 Task: Search one way flight ticket for 4 adults, 2 children, 2 infants in seat and 1 infant on lap in economy from Norfolk: Norfolk International Airport to Greensboro: Piedmont Triad International Airport on 5-1-2023. Choice of flights is Sun country airlines. Number of bags: 1 carry on bag. Price is upto 109000. Outbound departure time preference is 10:30.
Action: Mouse moved to (175, 352)
Screenshot: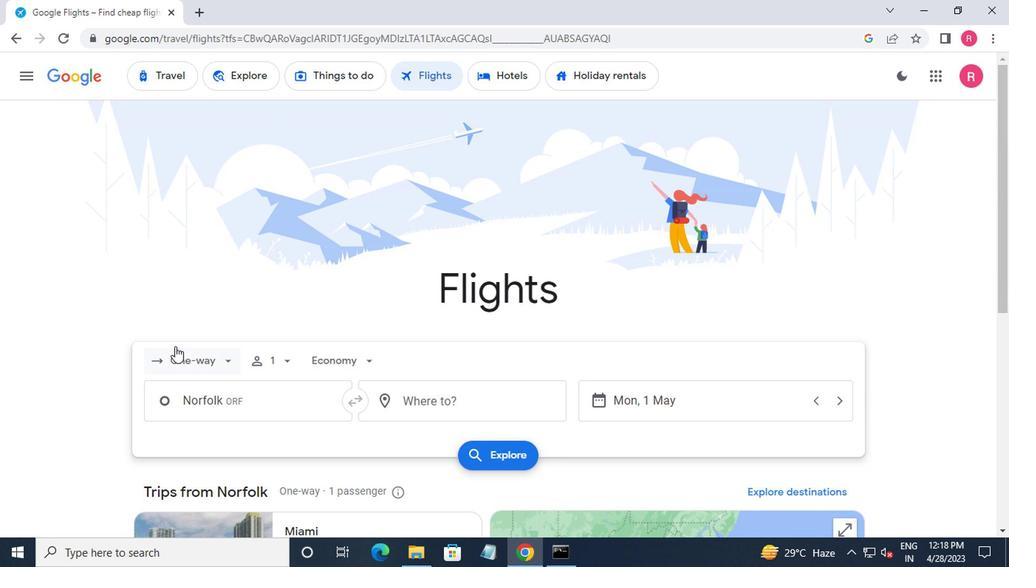 
Action: Mouse pressed left at (175, 352)
Screenshot: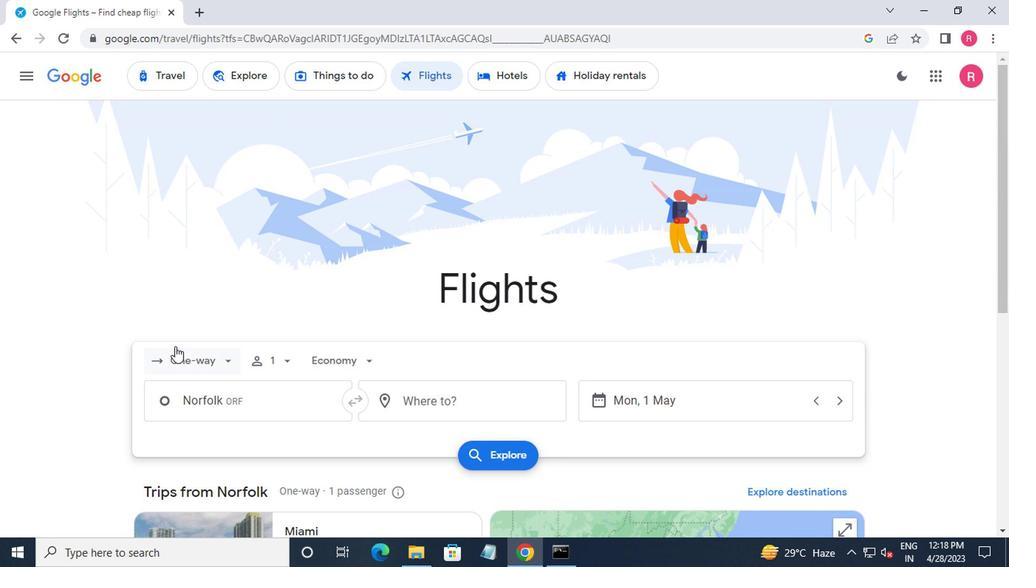 
Action: Mouse moved to (197, 434)
Screenshot: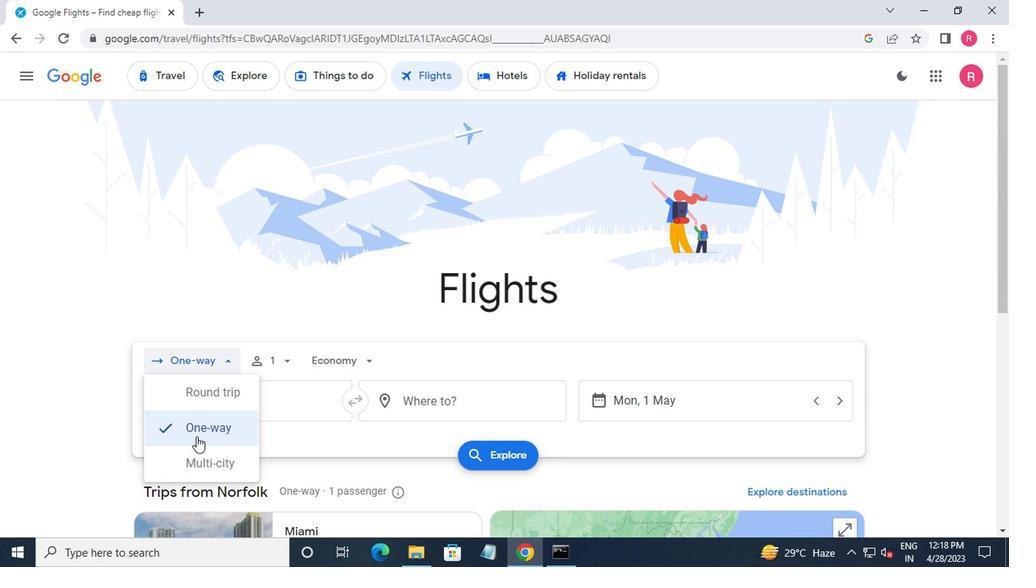
Action: Mouse pressed left at (197, 434)
Screenshot: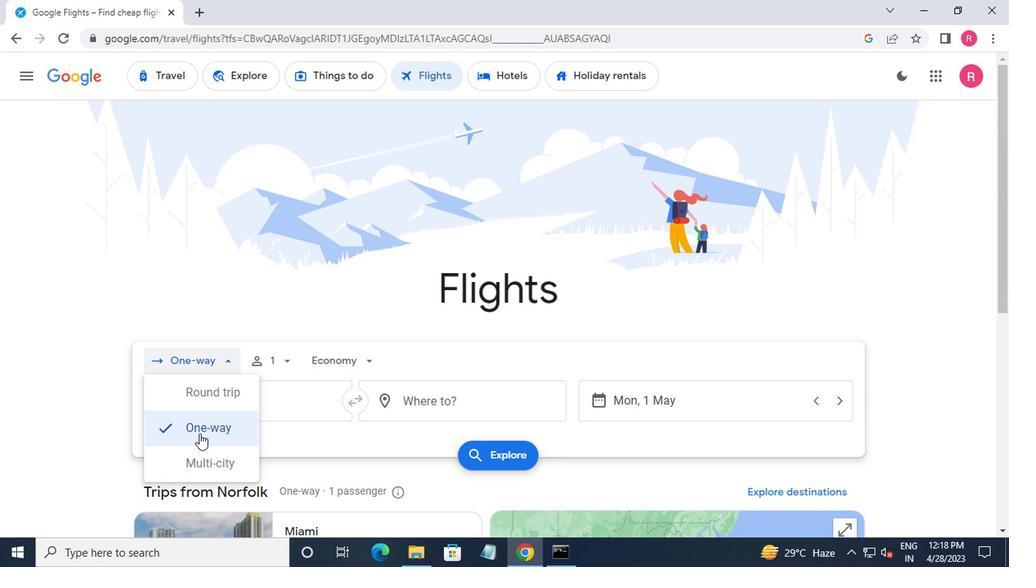 
Action: Mouse moved to (281, 352)
Screenshot: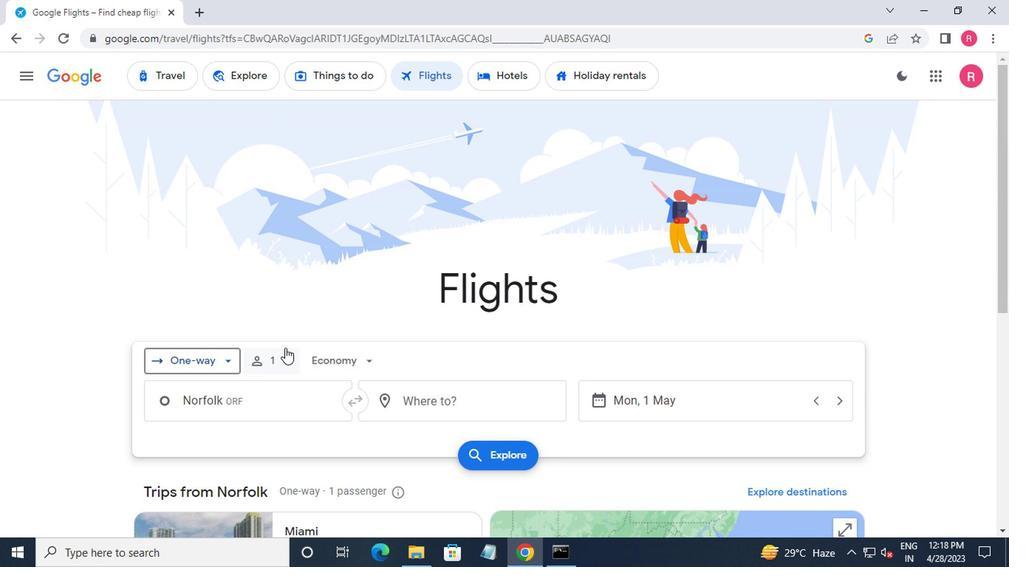 
Action: Mouse pressed left at (281, 352)
Screenshot: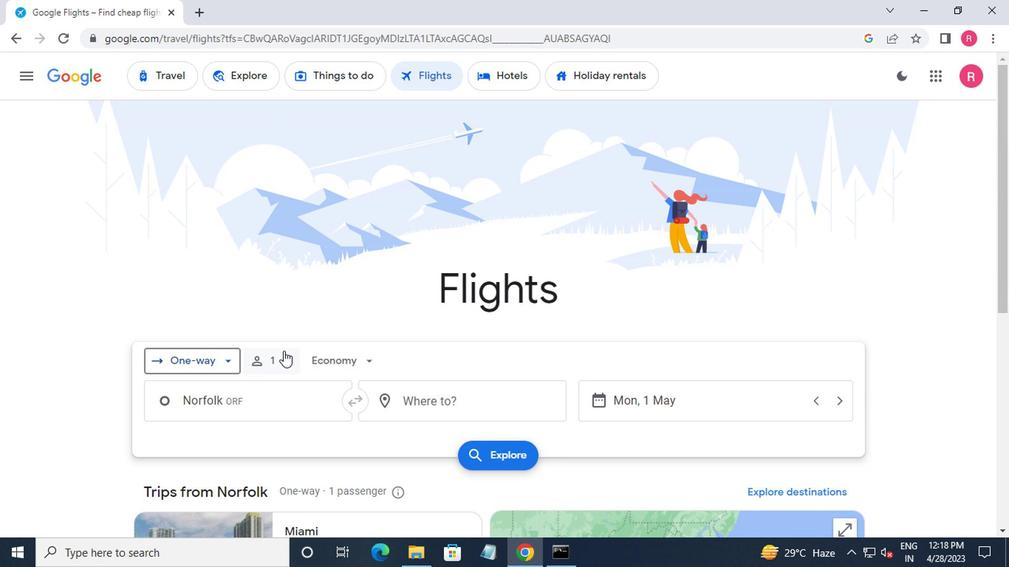 
Action: Mouse moved to (413, 395)
Screenshot: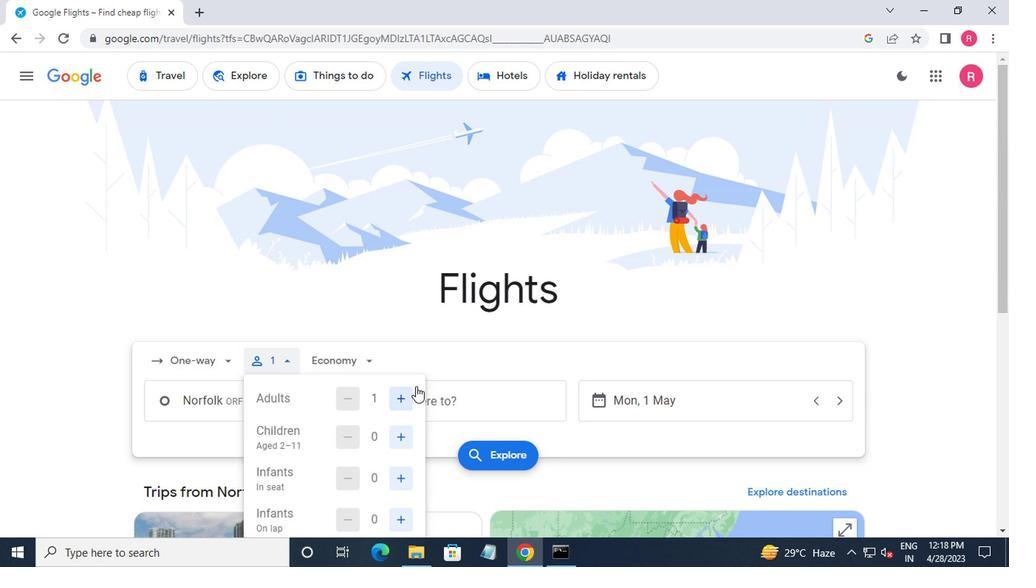 
Action: Mouse pressed left at (413, 395)
Screenshot: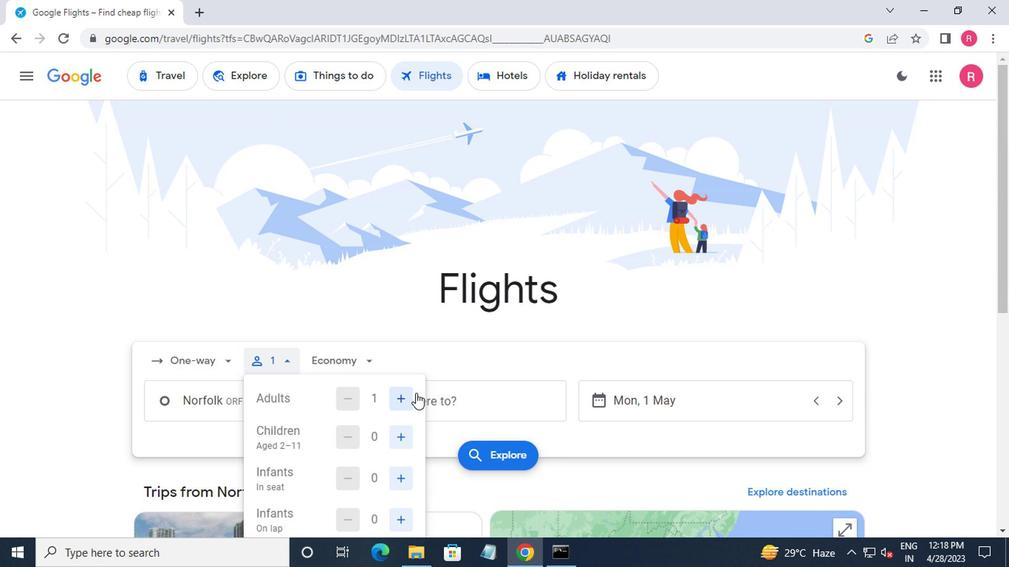 
Action: Mouse moved to (397, 398)
Screenshot: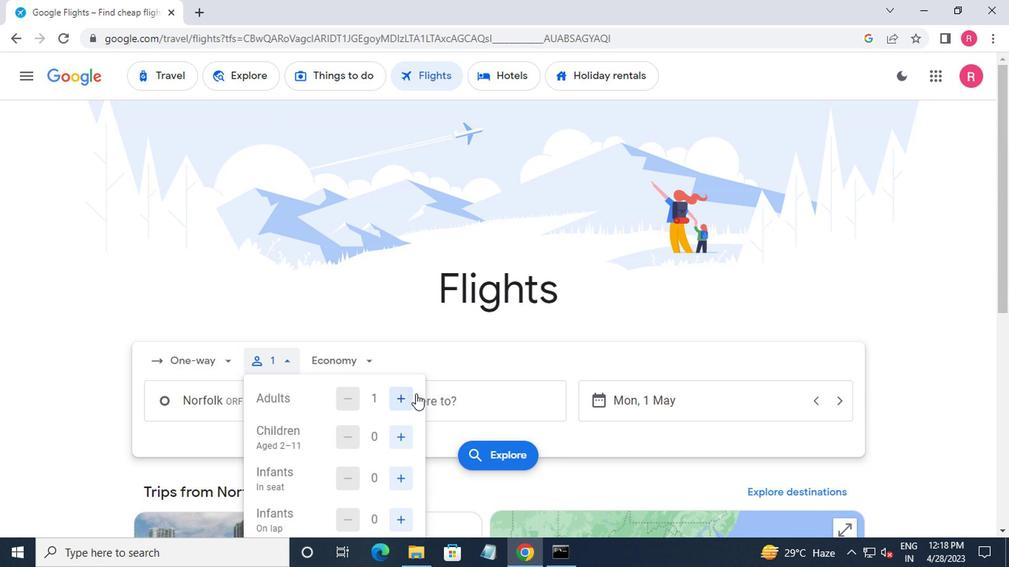 
Action: Mouse pressed left at (397, 398)
Screenshot: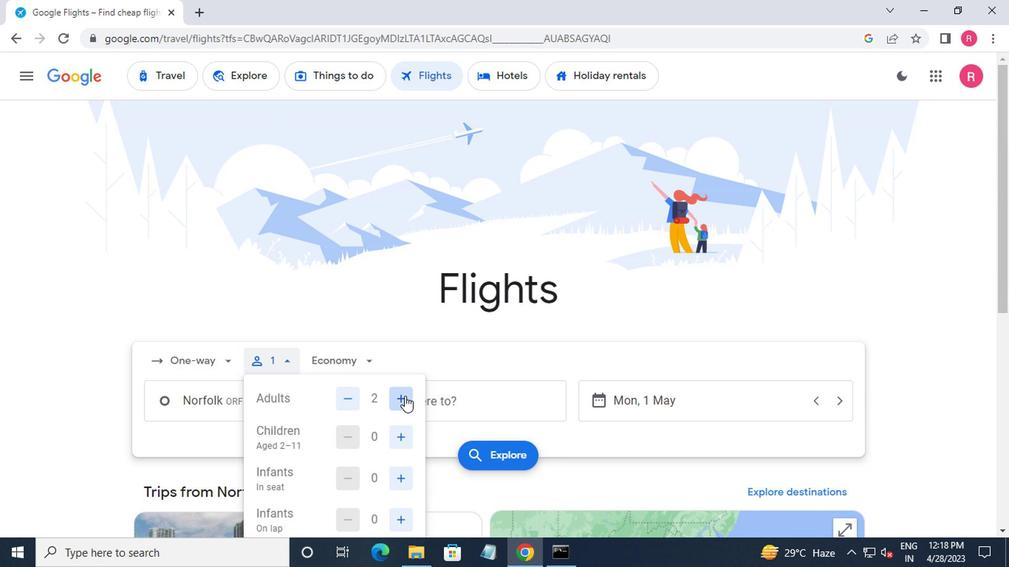 
Action: Mouse pressed left at (397, 398)
Screenshot: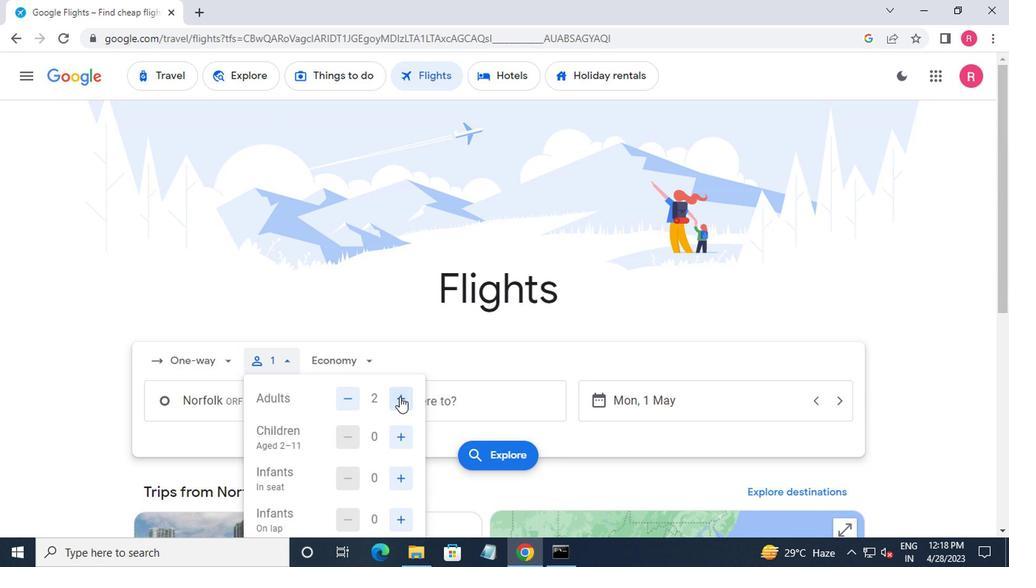 
Action: Mouse pressed left at (397, 398)
Screenshot: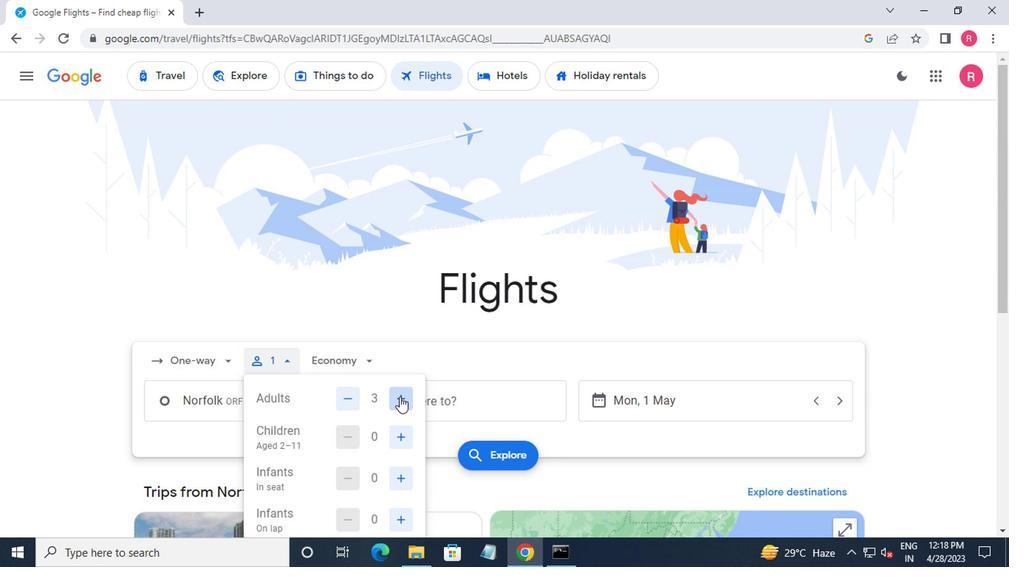 
Action: Mouse moved to (393, 441)
Screenshot: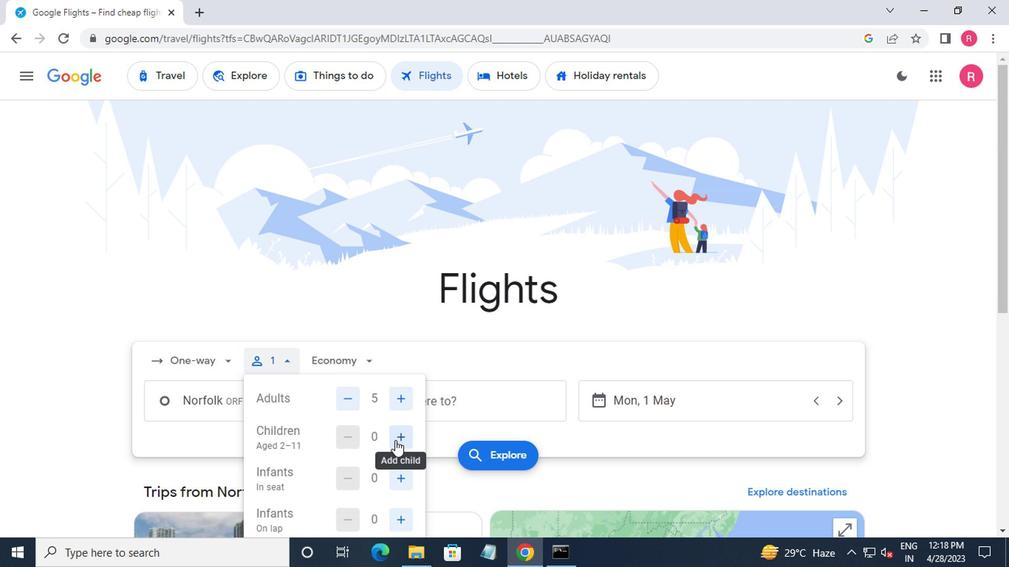 
Action: Mouse pressed left at (393, 441)
Screenshot: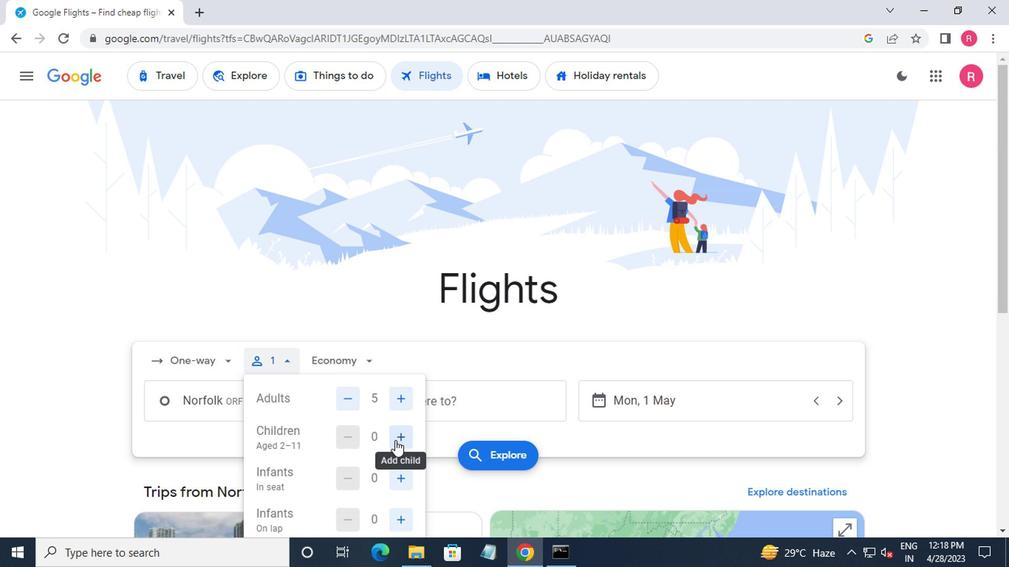
Action: Mouse moved to (398, 485)
Screenshot: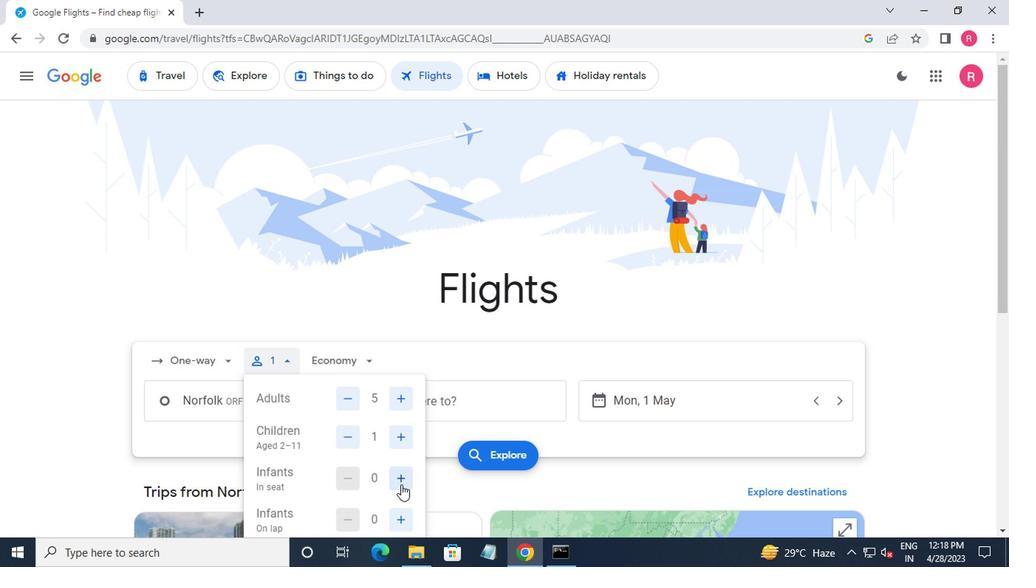 
Action: Mouse pressed left at (398, 485)
Screenshot: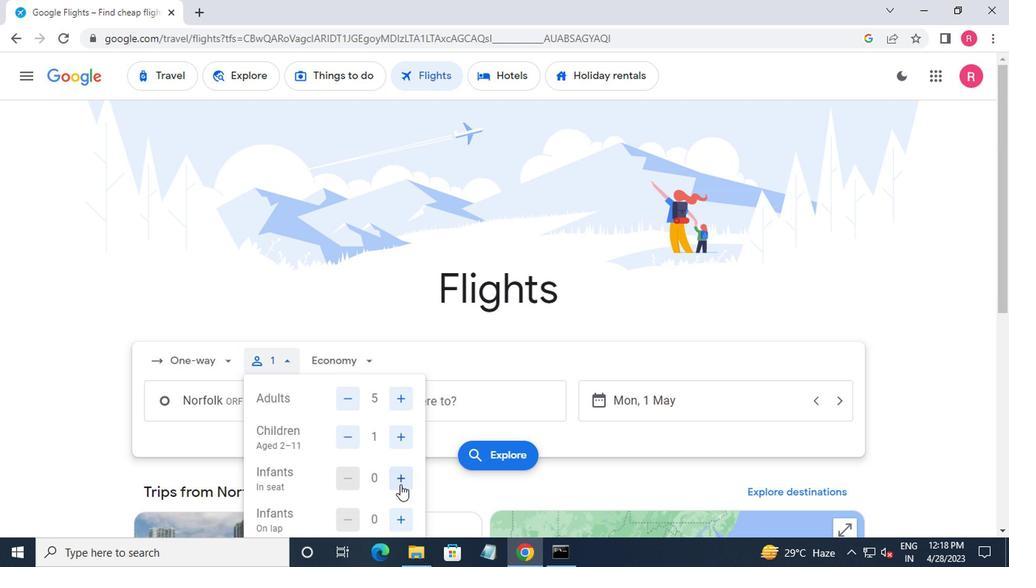 
Action: Mouse pressed left at (398, 485)
Screenshot: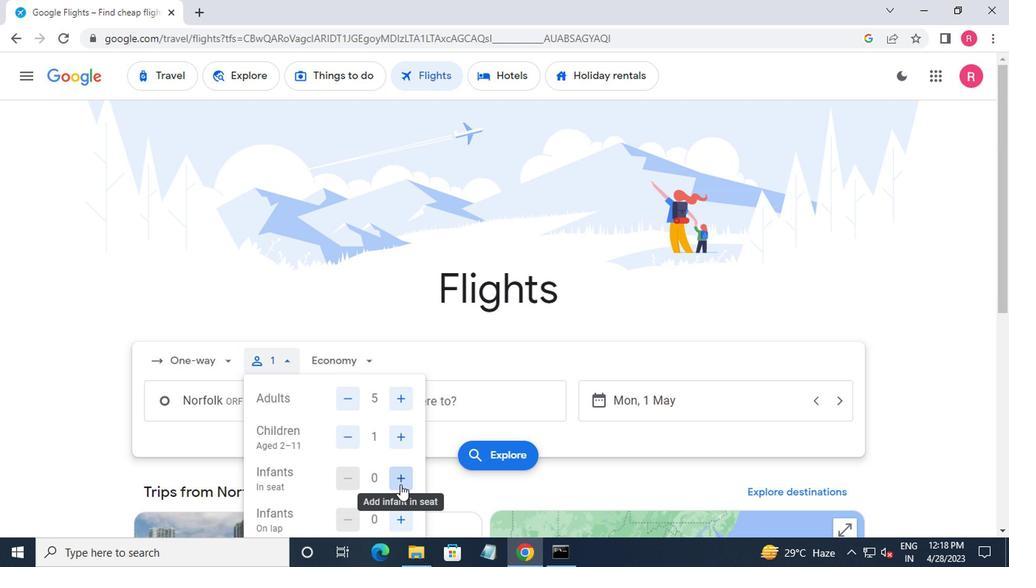 
Action: Mouse moved to (403, 513)
Screenshot: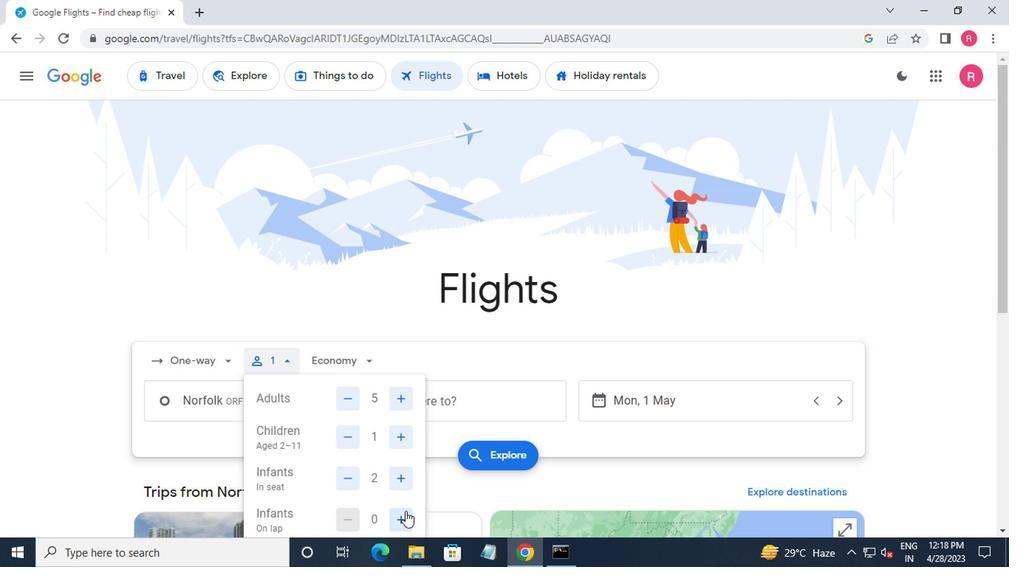 
Action: Mouse pressed left at (403, 513)
Screenshot: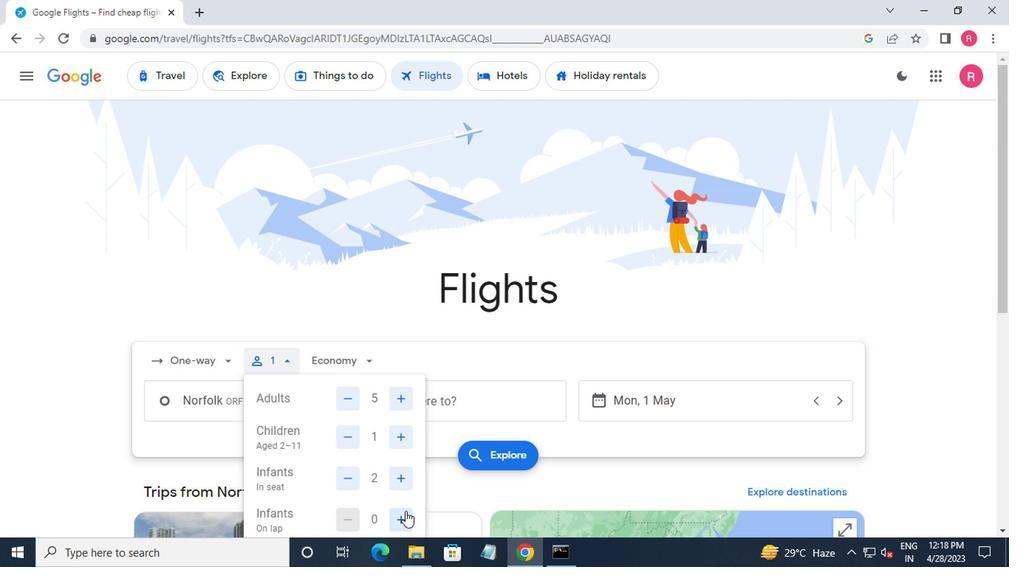 
Action: Mouse moved to (356, 366)
Screenshot: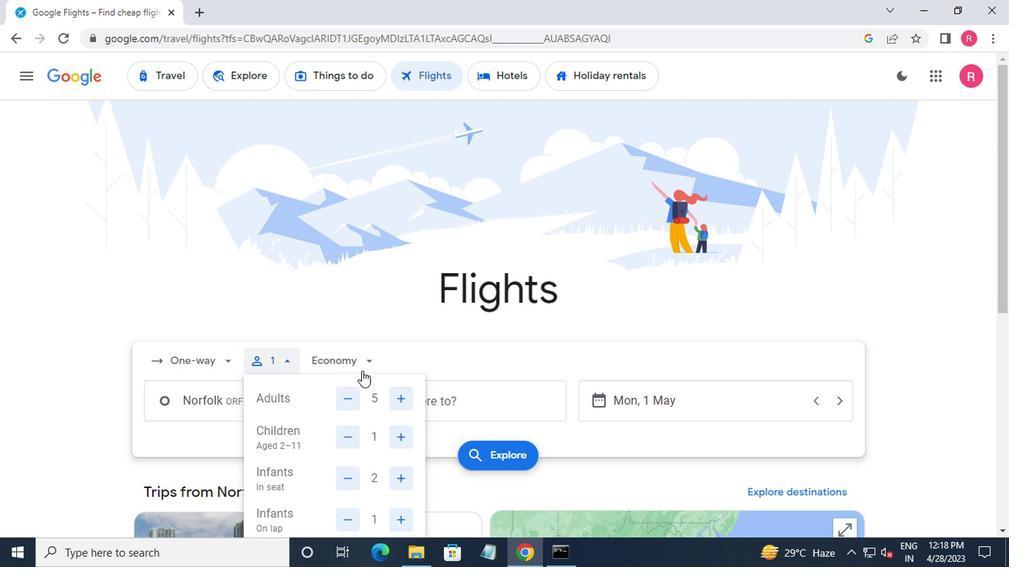 
Action: Mouse pressed left at (356, 366)
Screenshot: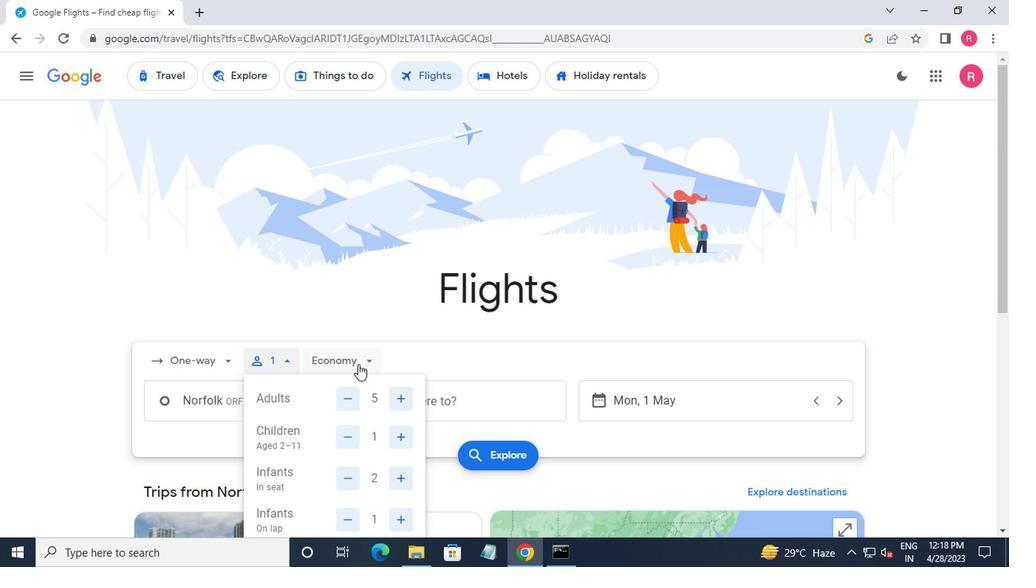 
Action: Mouse moved to (378, 461)
Screenshot: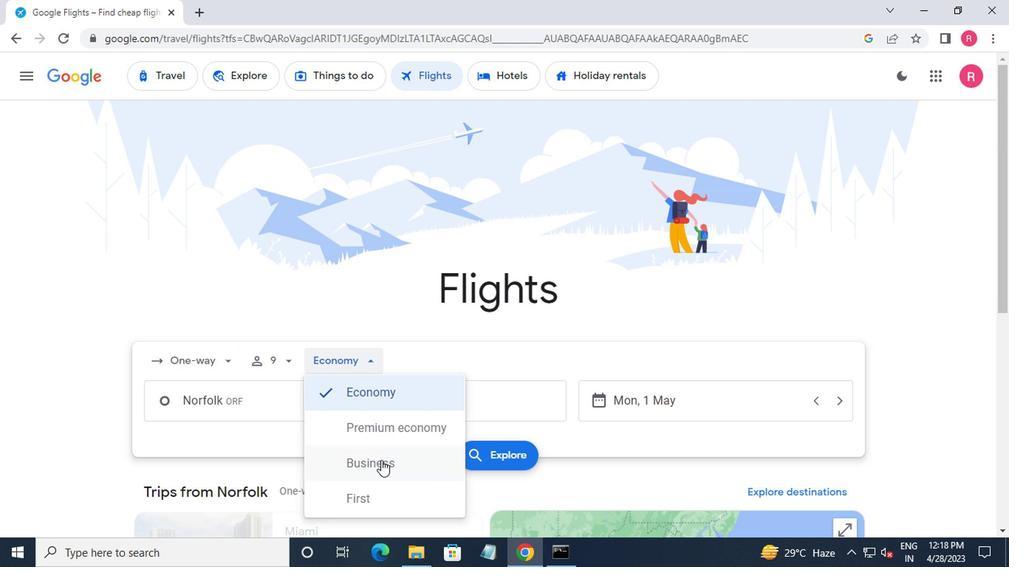 
Action: Mouse pressed left at (378, 461)
Screenshot: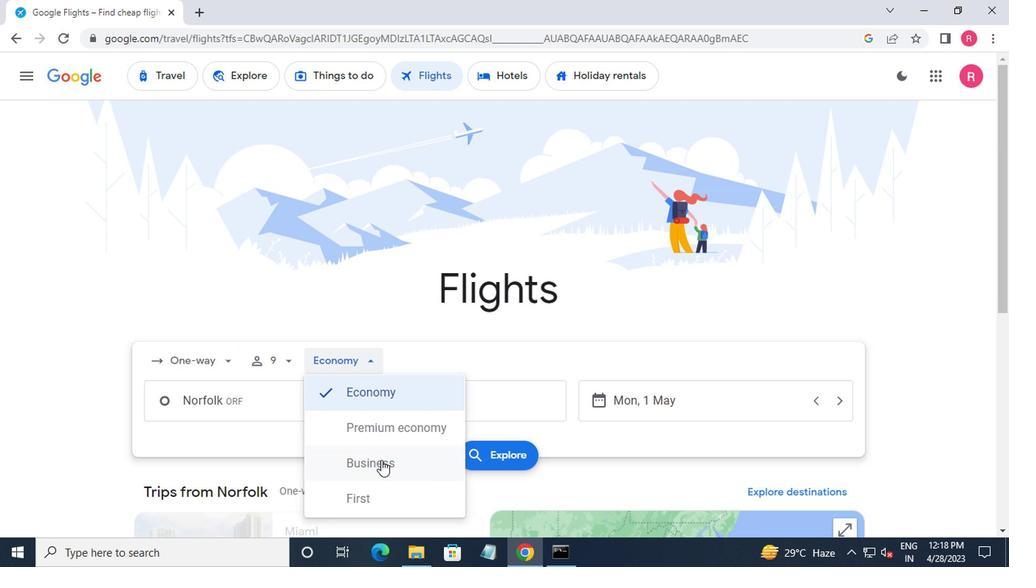 
Action: Mouse moved to (303, 426)
Screenshot: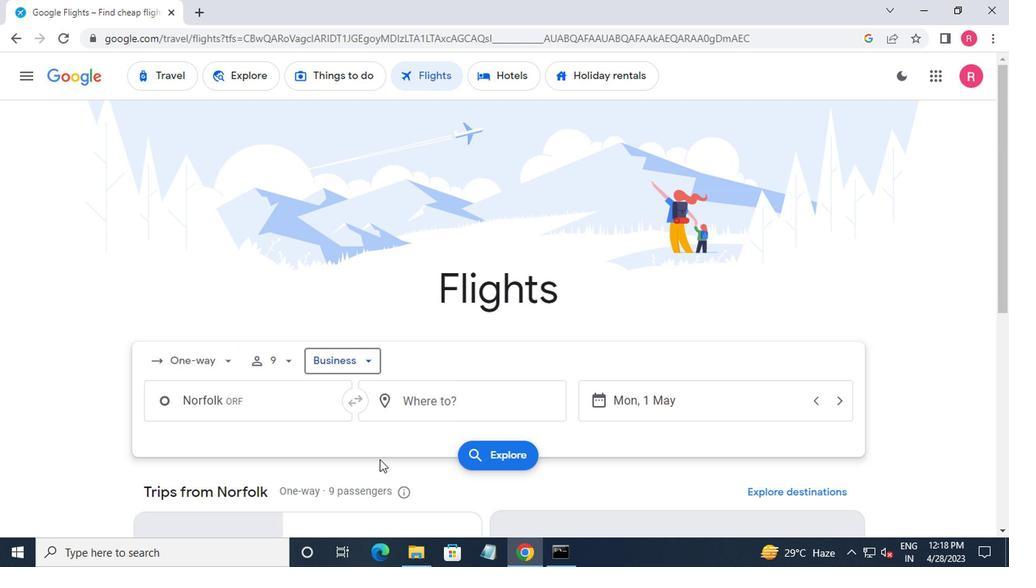 
Action: Mouse pressed left at (303, 426)
Screenshot: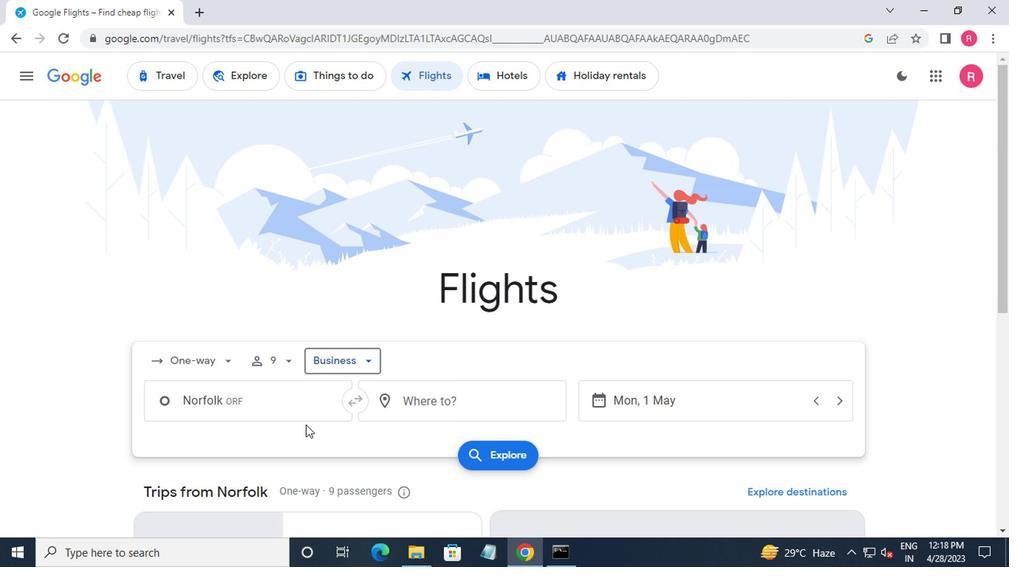 
Action: Mouse moved to (294, 406)
Screenshot: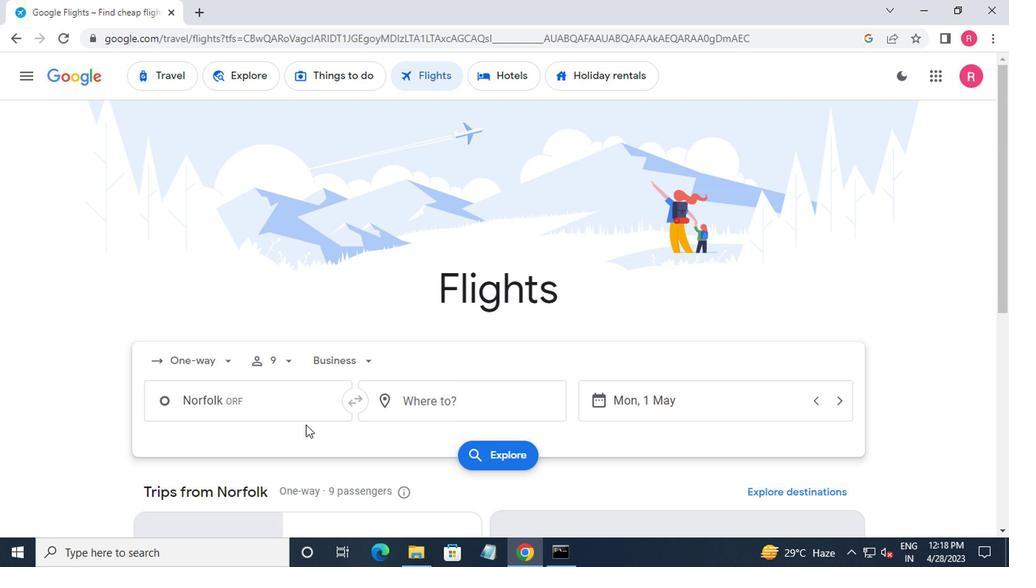 
Action: Mouse pressed left at (294, 406)
Screenshot: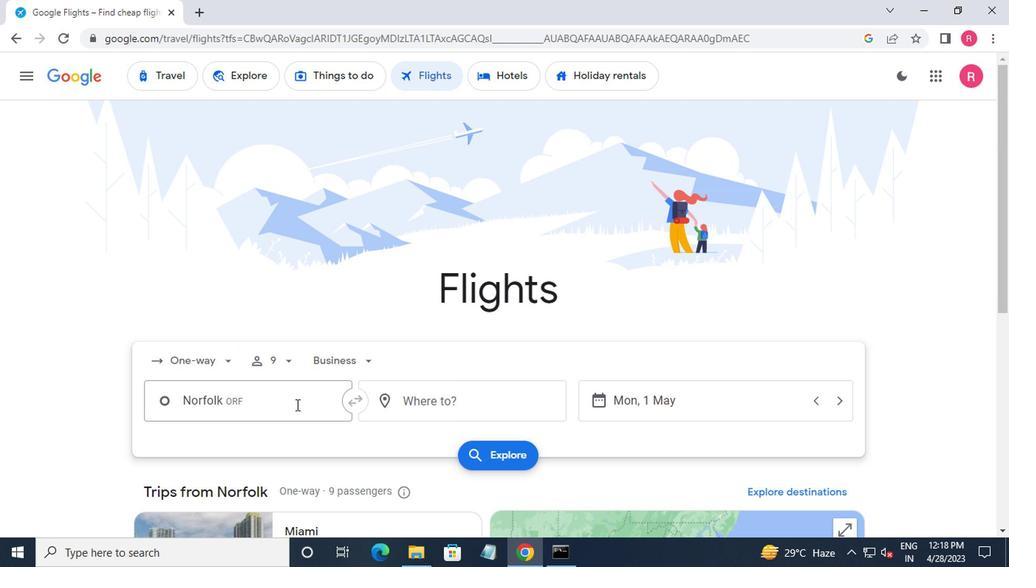 
Action: Mouse moved to (330, 475)
Screenshot: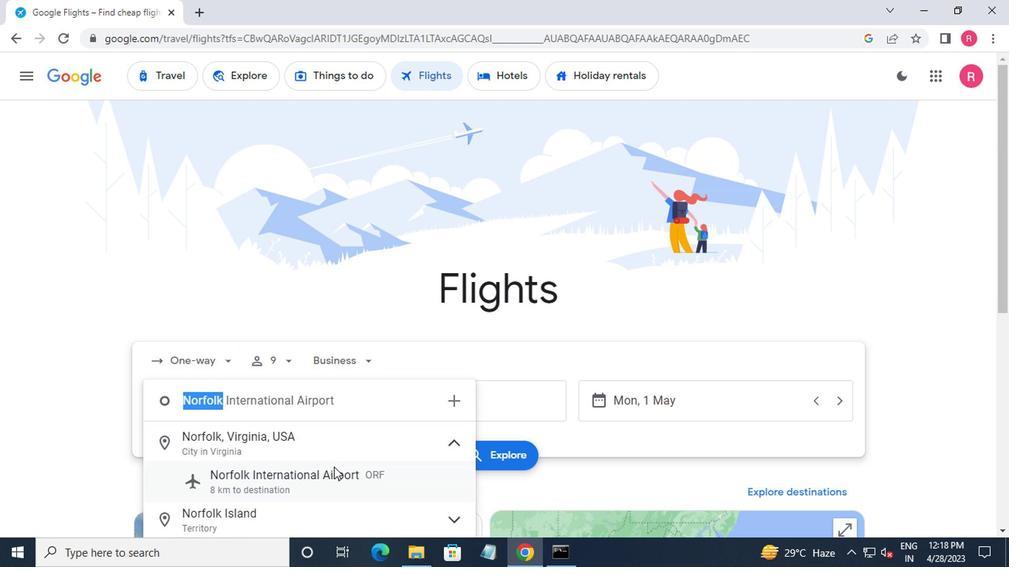 
Action: Mouse pressed left at (330, 475)
Screenshot: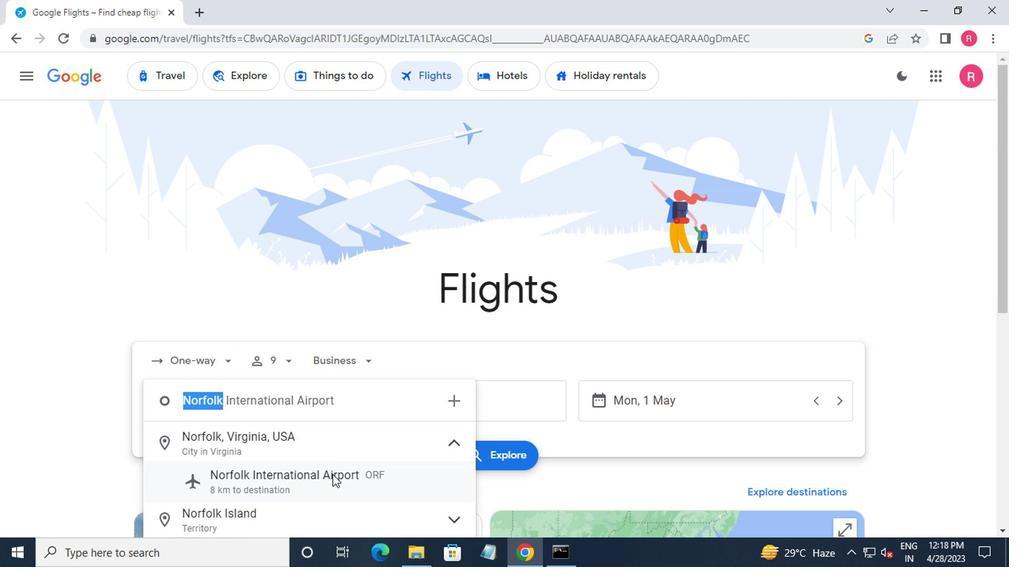 
Action: Mouse moved to (415, 407)
Screenshot: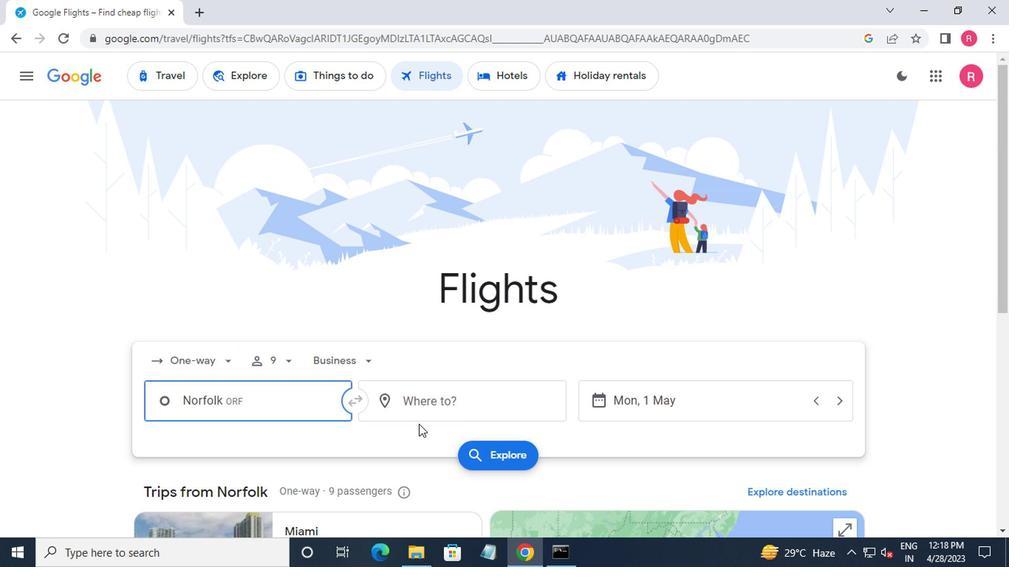 
Action: Mouse pressed left at (415, 407)
Screenshot: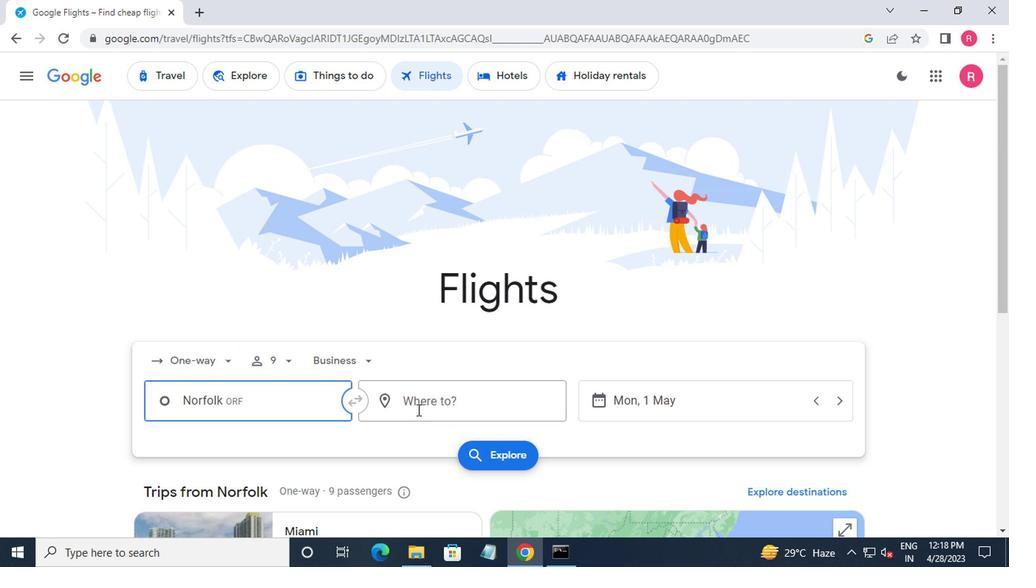 
Action: Mouse moved to (409, 427)
Screenshot: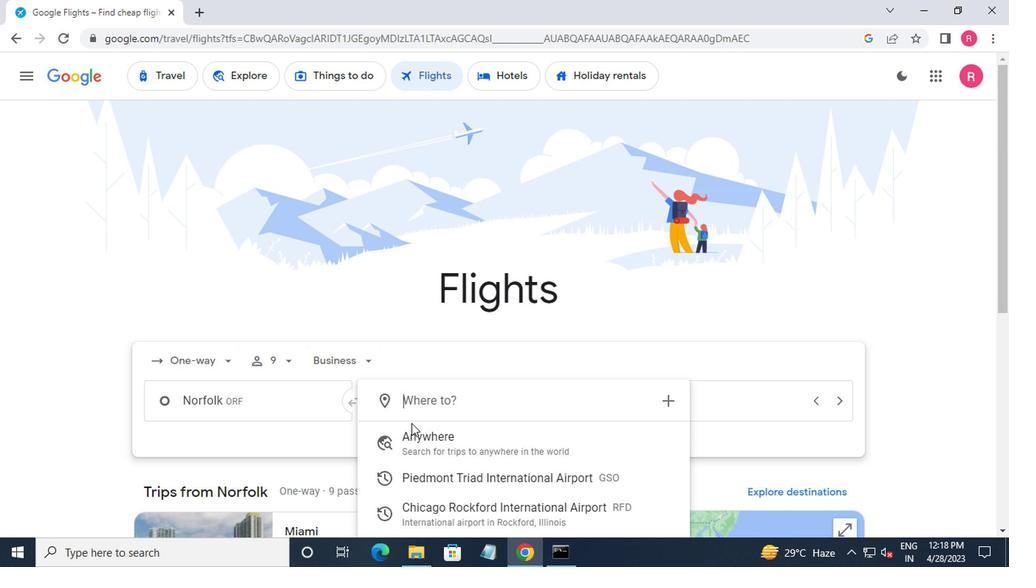 
Action: Mouse scrolled (409, 426) with delta (0, -1)
Screenshot: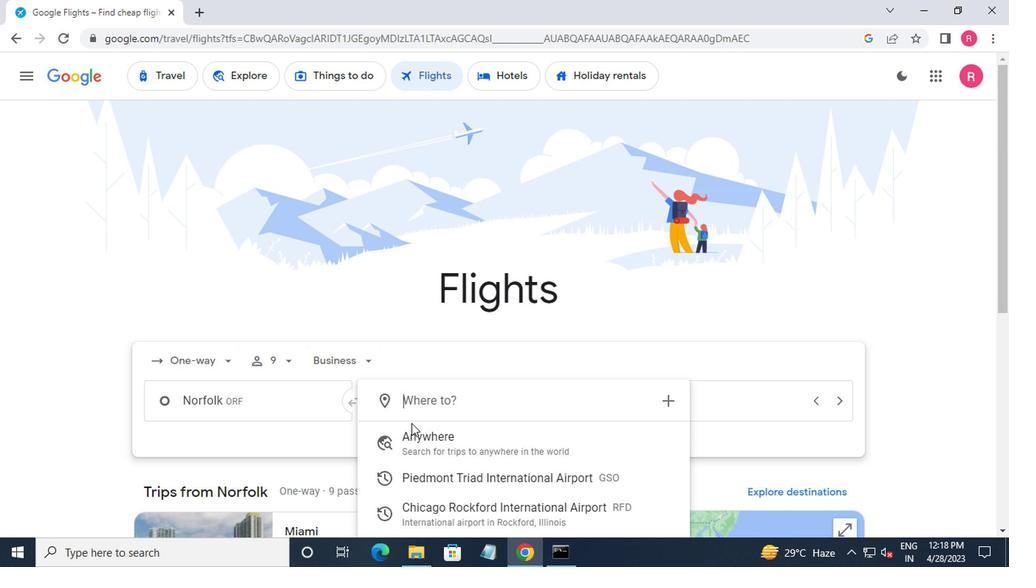 
Action: Mouse moved to (409, 427)
Screenshot: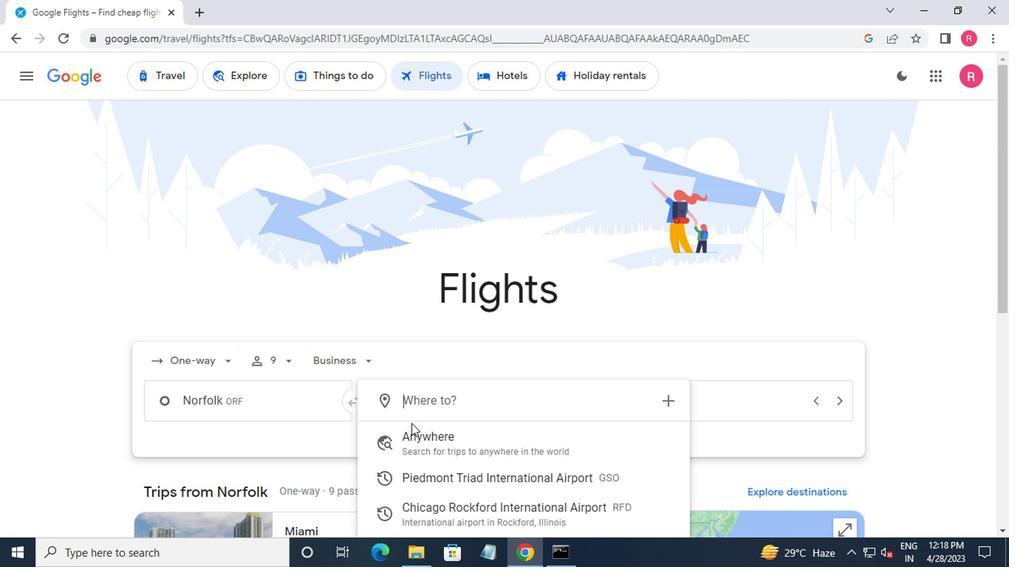 
Action: Mouse scrolled (409, 427) with delta (0, 0)
Screenshot: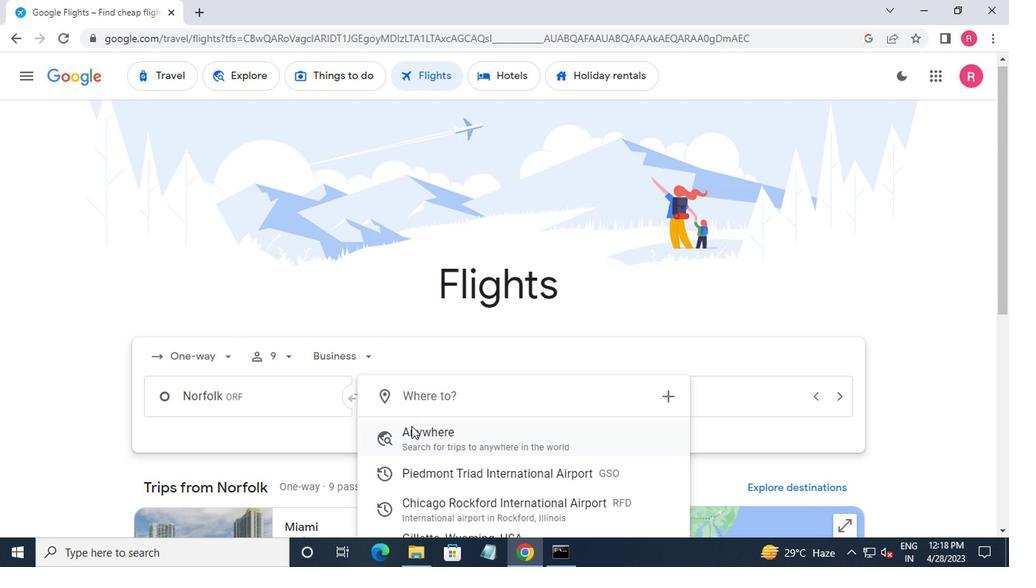 
Action: Mouse moved to (417, 407)
Screenshot: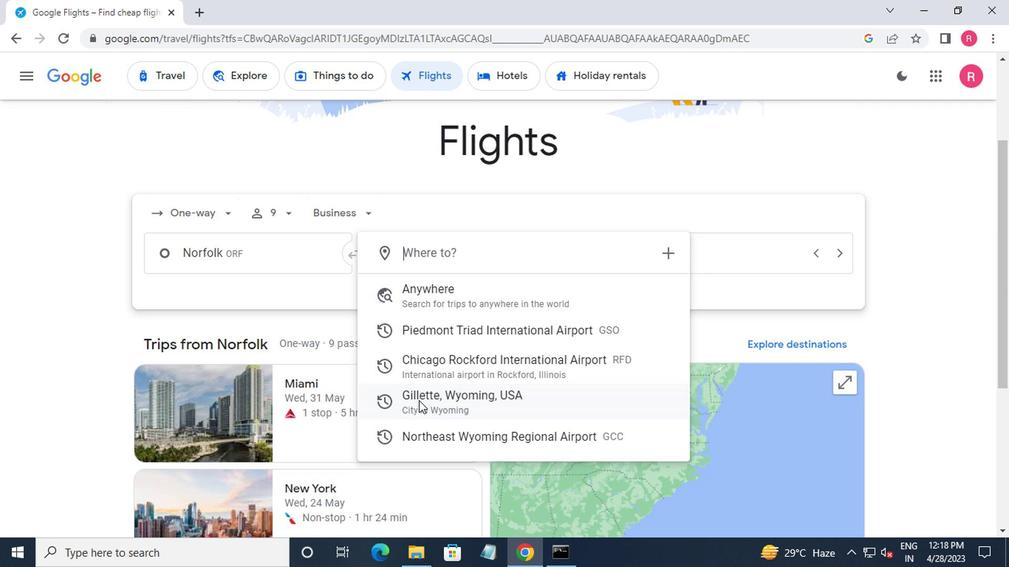 
Action: Mouse pressed left at (417, 407)
Screenshot: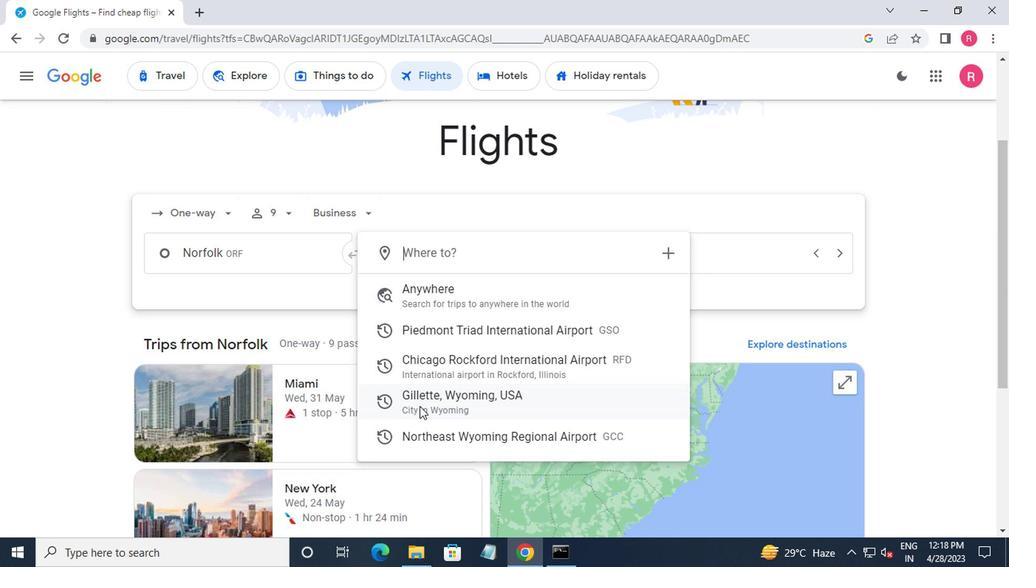 
Action: Mouse moved to (673, 262)
Screenshot: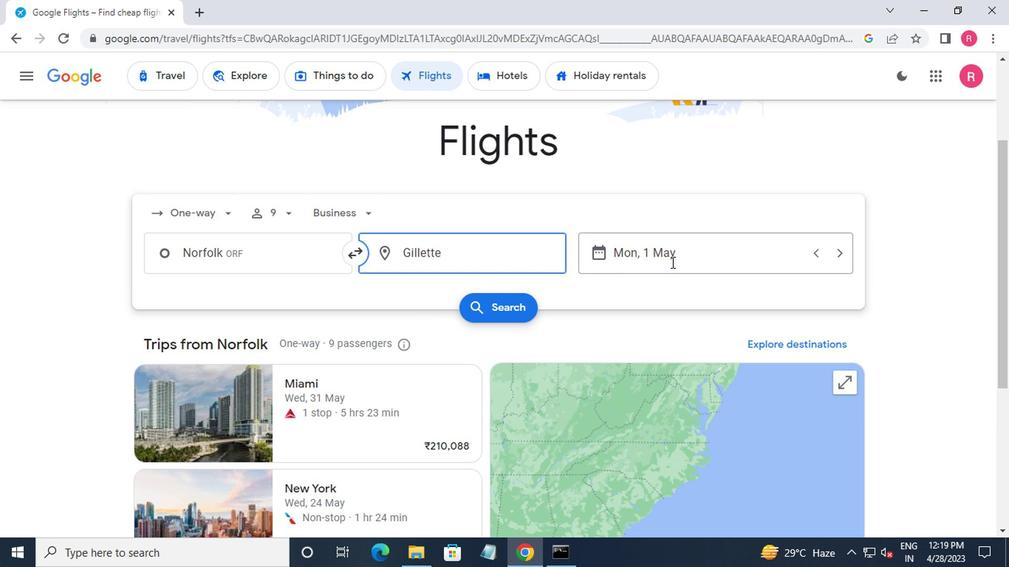 
Action: Mouse pressed left at (673, 262)
Screenshot: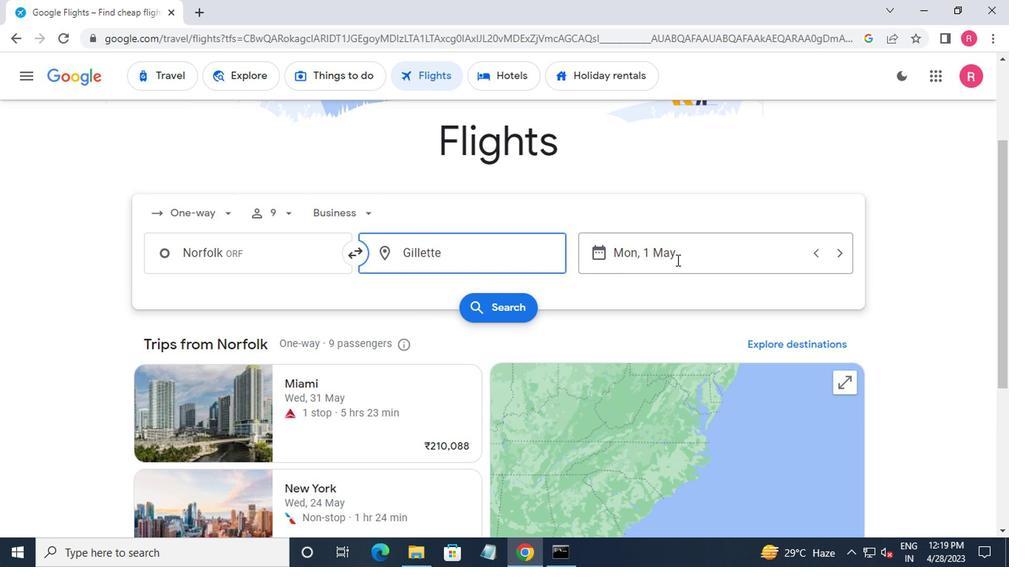 
Action: Mouse moved to (644, 280)
Screenshot: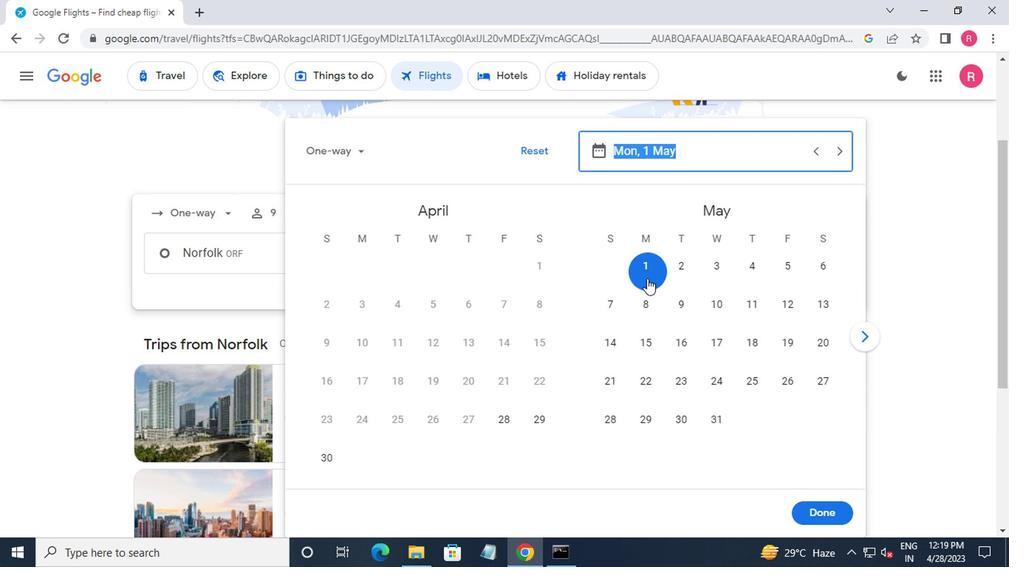
Action: Mouse pressed left at (644, 280)
Screenshot: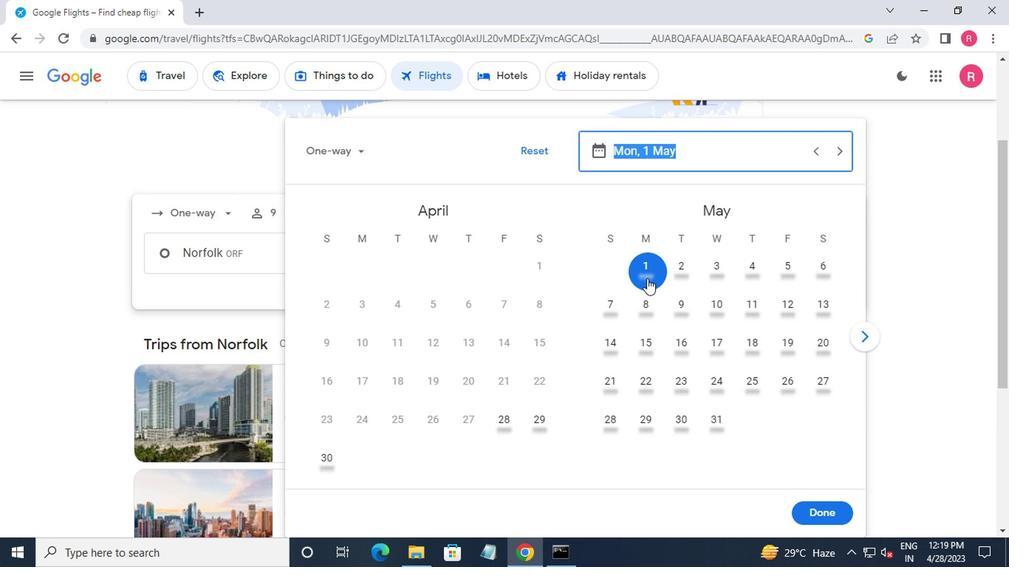 
Action: Mouse moved to (809, 527)
Screenshot: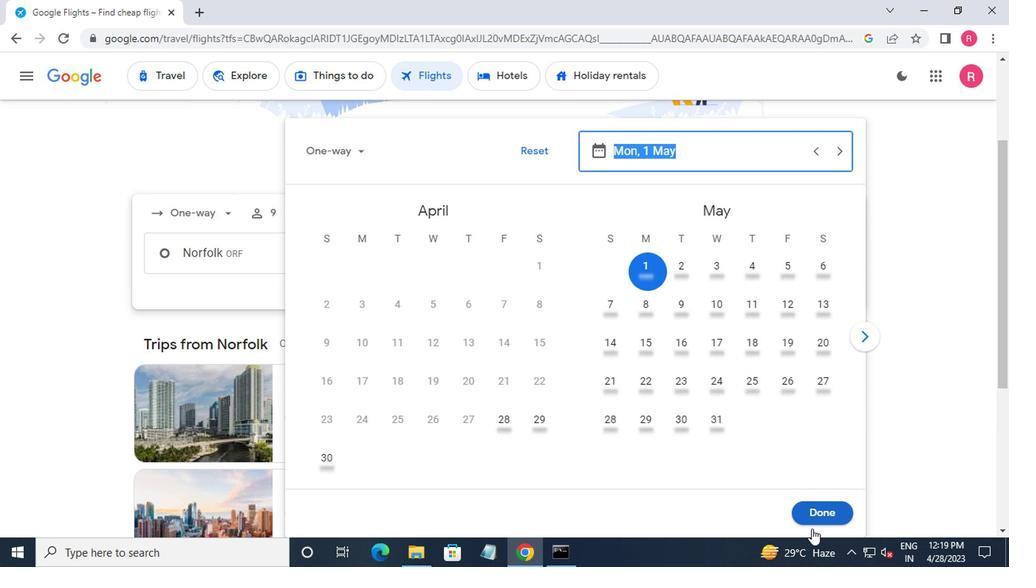 
Action: Mouse pressed left at (809, 527)
Screenshot: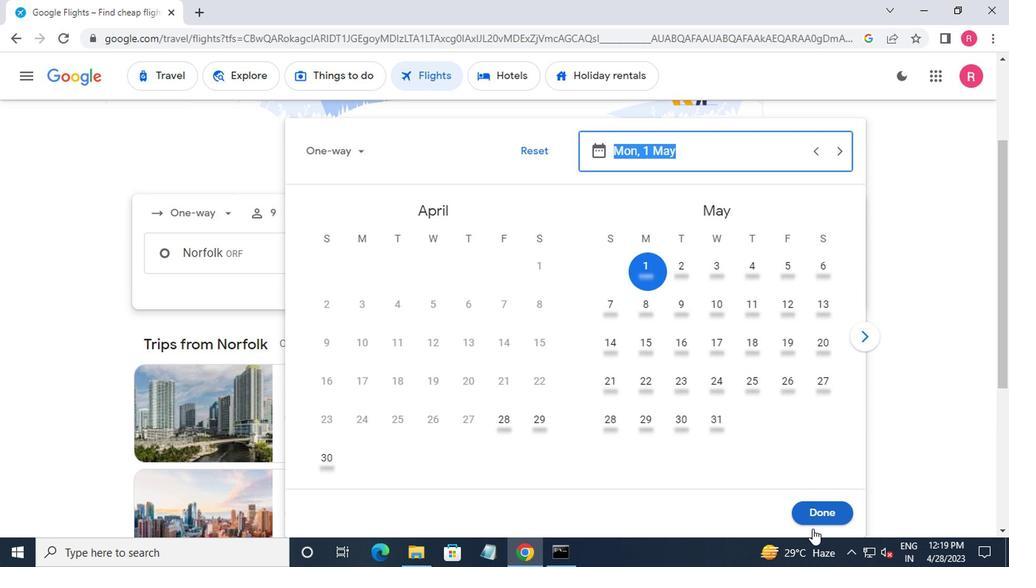 
Action: Mouse moved to (474, 310)
Screenshot: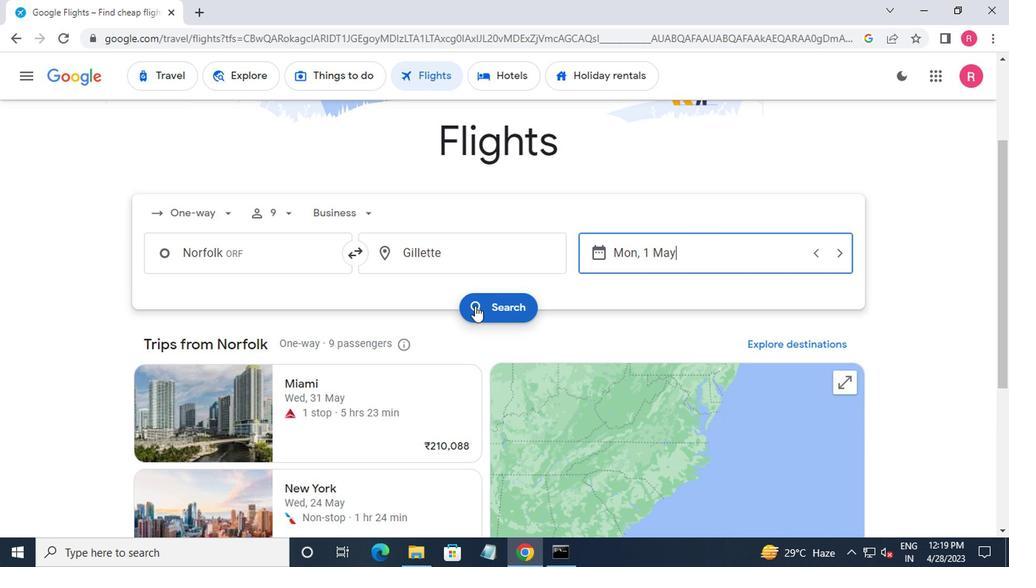 
Action: Mouse pressed left at (474, 310)
Screenshot: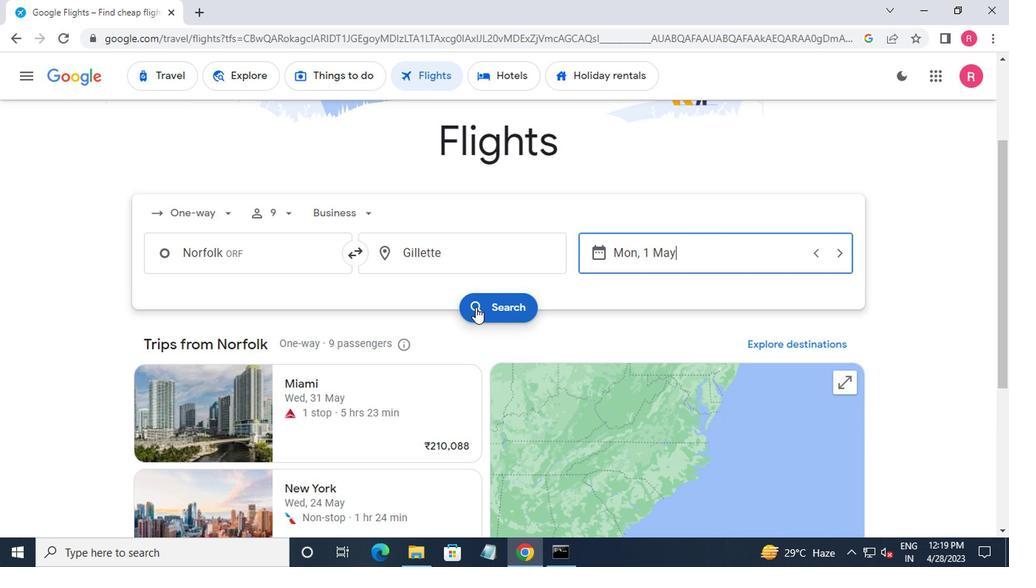 
Action: Mouse moved to (146, 214)
Screenshot: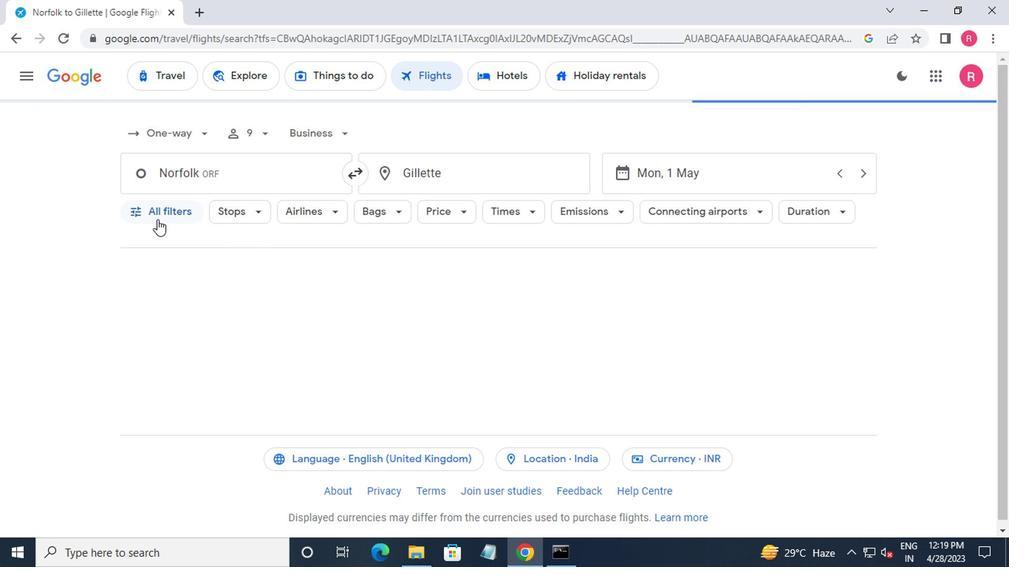 
Action: Mouse pressed left at (146, 214)
Screenshot: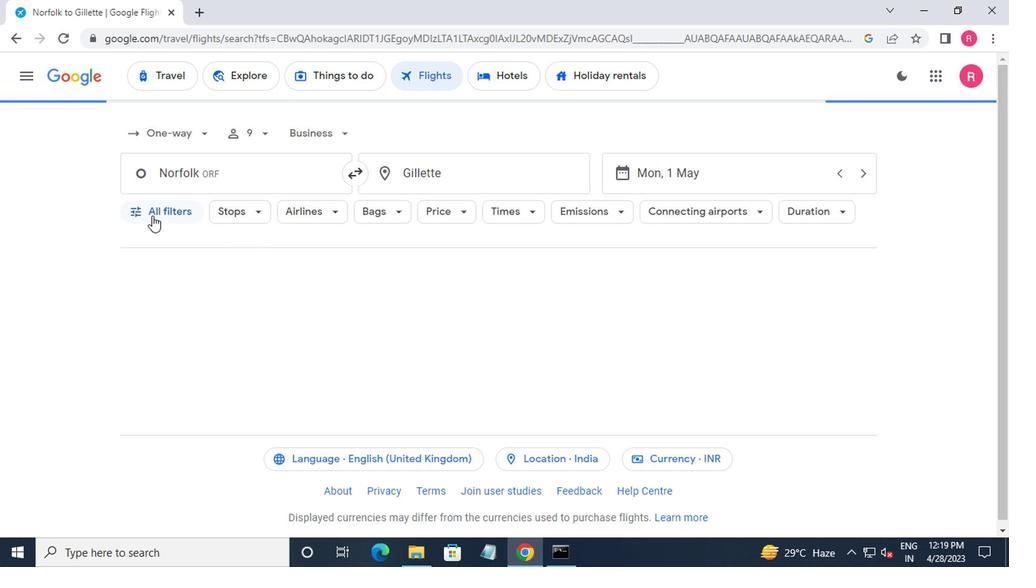 
Action: Mouse moved to (190, 377)
Screenshot: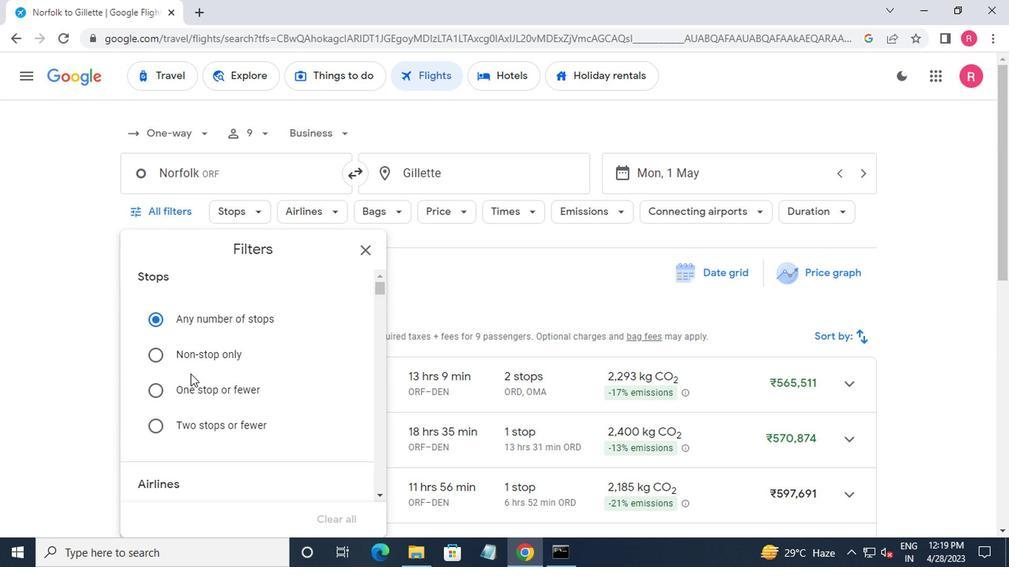 
Action: Mouse scrolled (190, 377) with delta (0, 0)
Screenshot: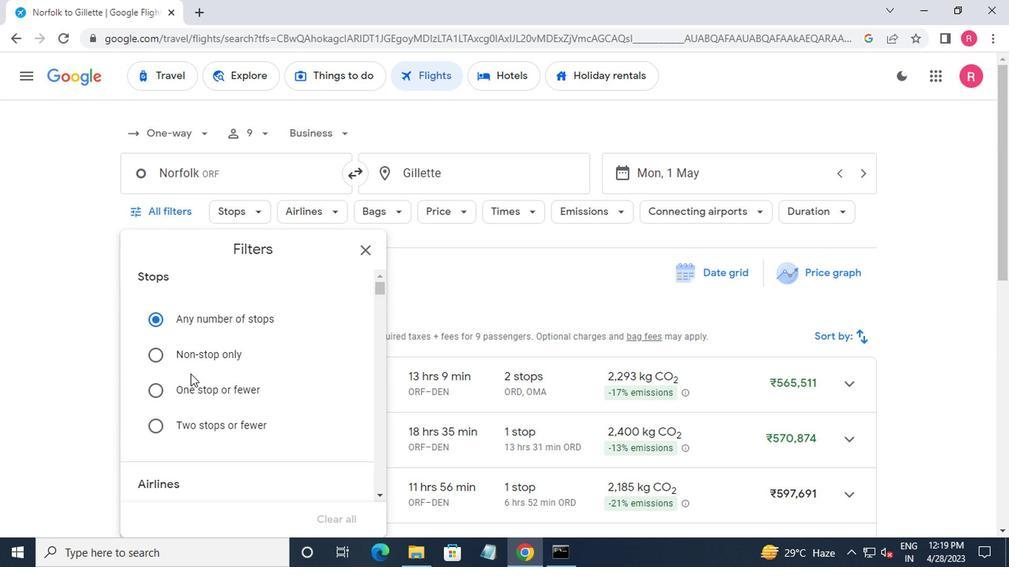 
Action: Mouse moved to (190, 379)
Screenshot: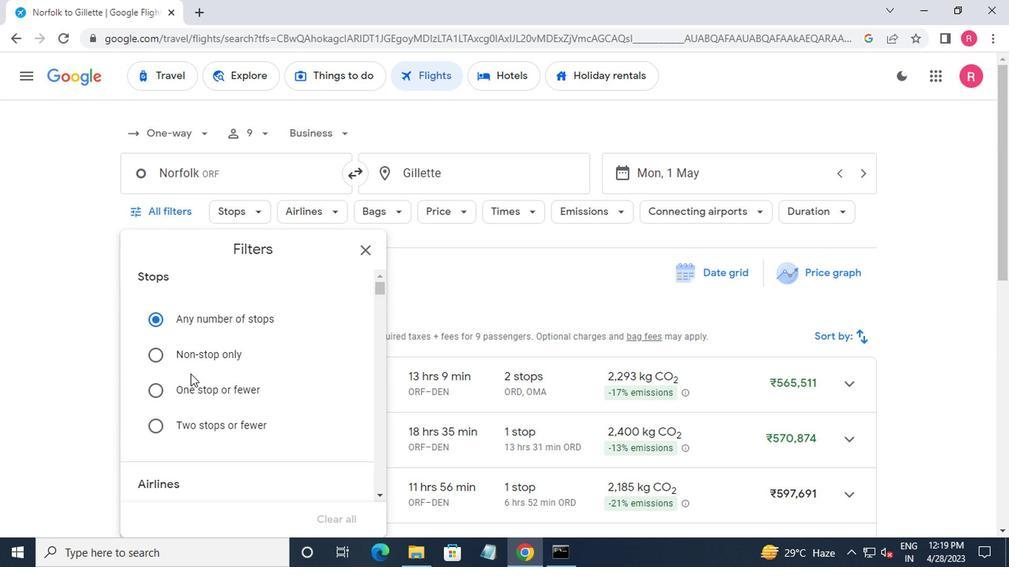 
Action: Mouse scrolled (190, 379) with delta (0, 0)
Screenshot: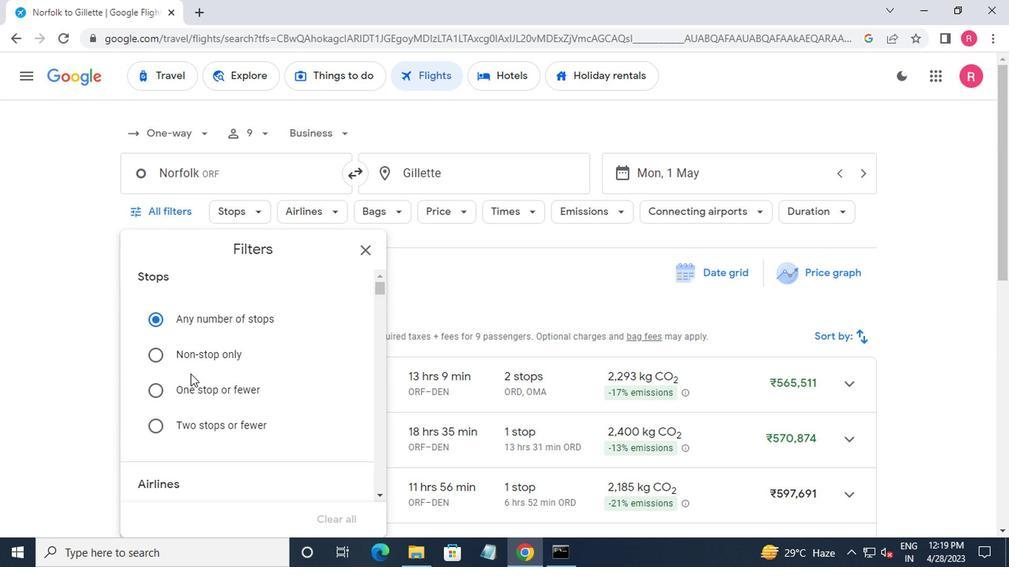 
Action: Mouse scrolled (190, 379) with delta (0, 0)
Screenshot: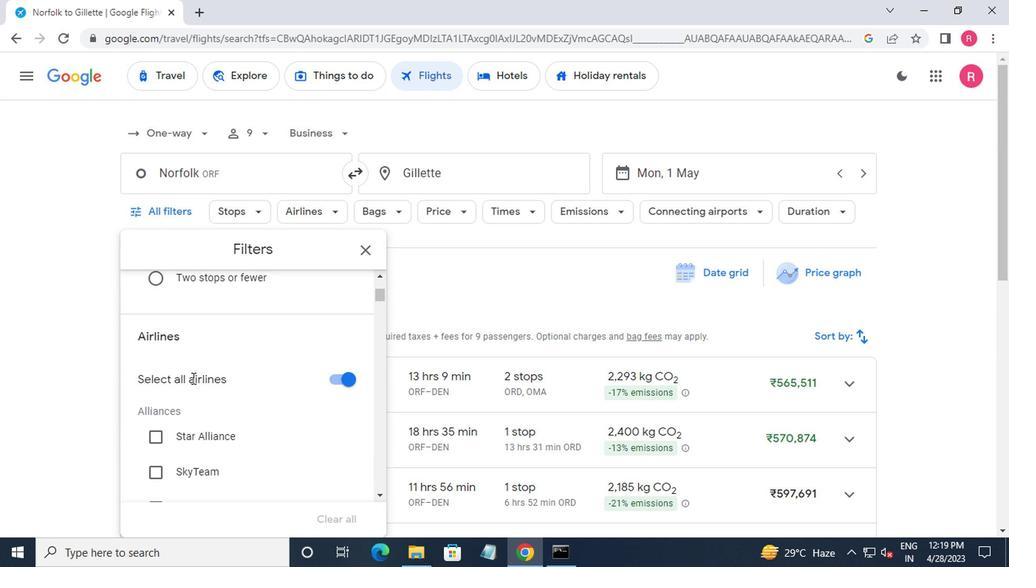 
Action: Mouse moved to (191, 381)
Screenshot: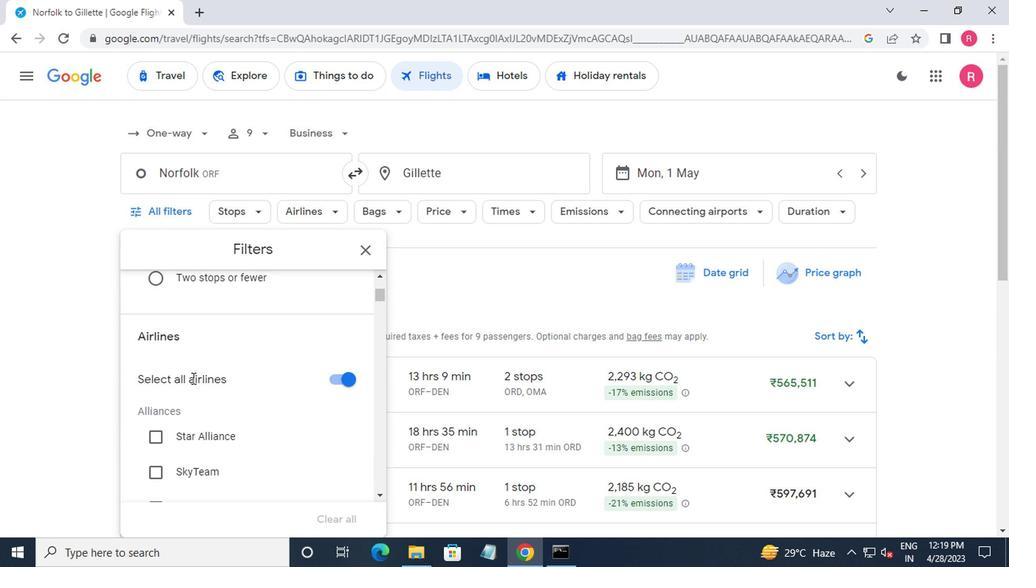 
Action: Mouse scrolled (191, 379) with delta (0, -1)
Screenshot: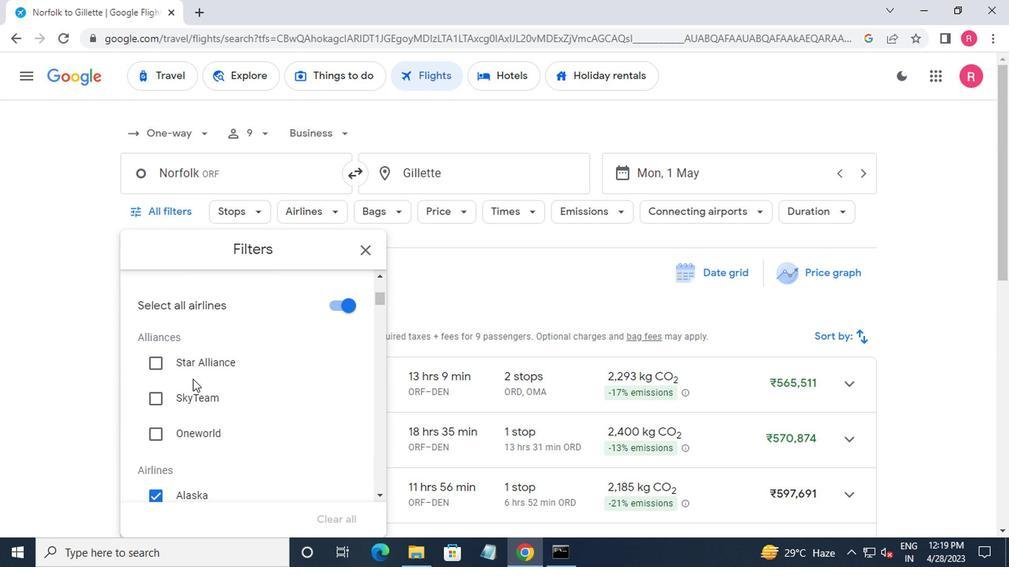 
Action: Mouse scrolled (191, 379) with delta (0, -1)
Screenshot: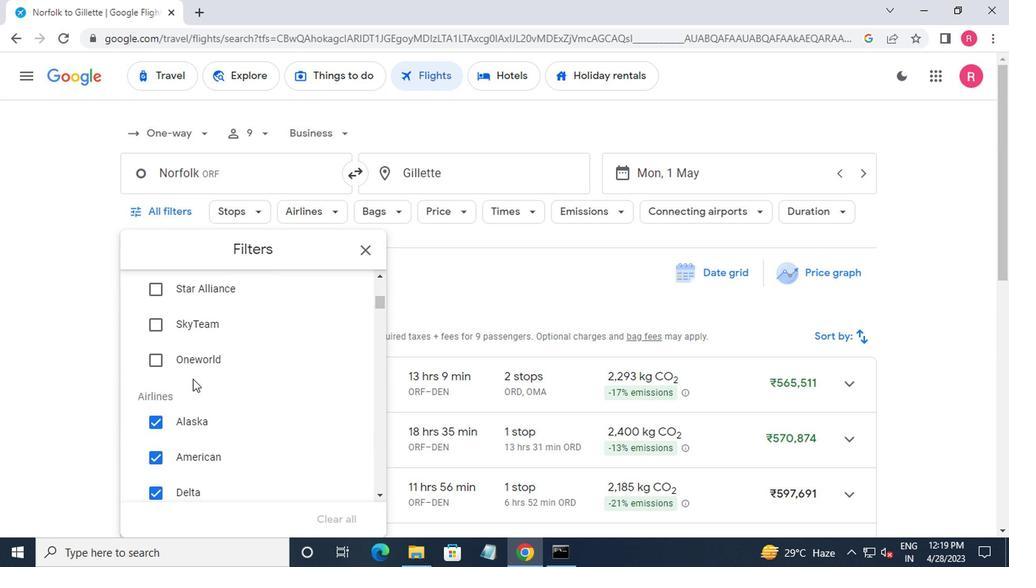 
Action: Mouse scrolled (191, 379) with delta (0, -1)
Screenshot: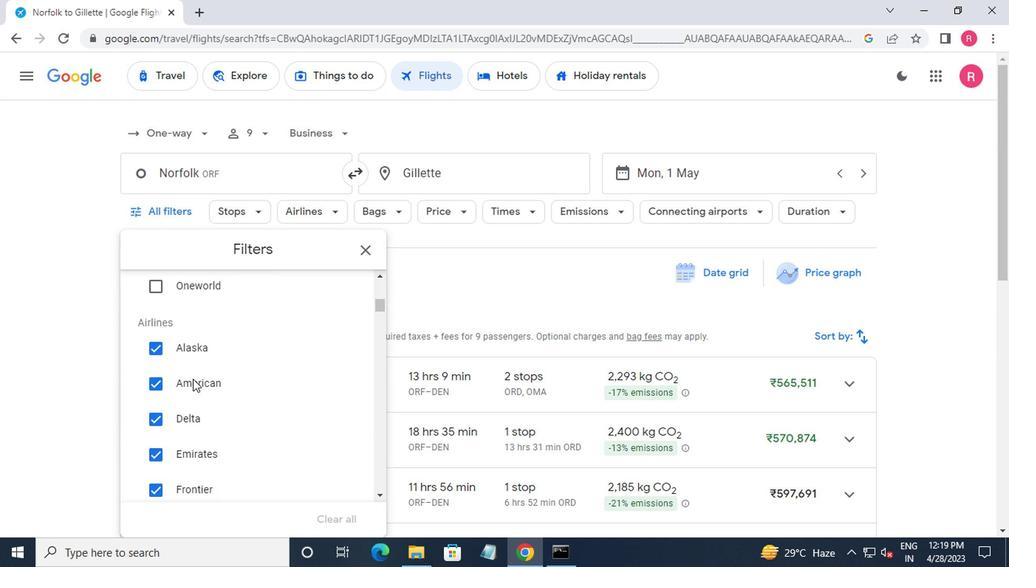 
Action: Mouse scrolled (191, 379) with delta (0, -1)
Screenshot: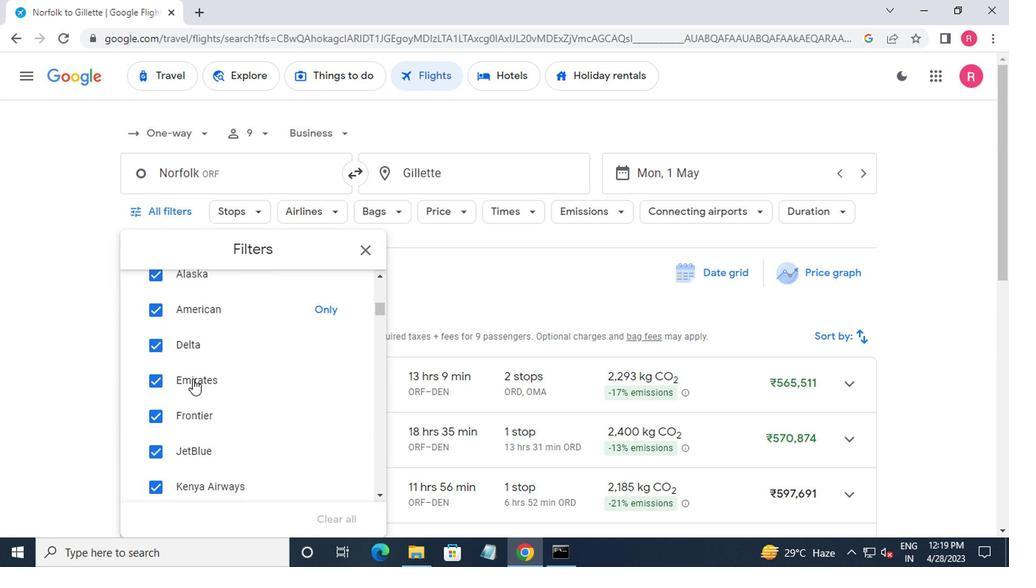 
Action: Mouse scrolled (191, 379) with delta (0, -1)
Screenshot: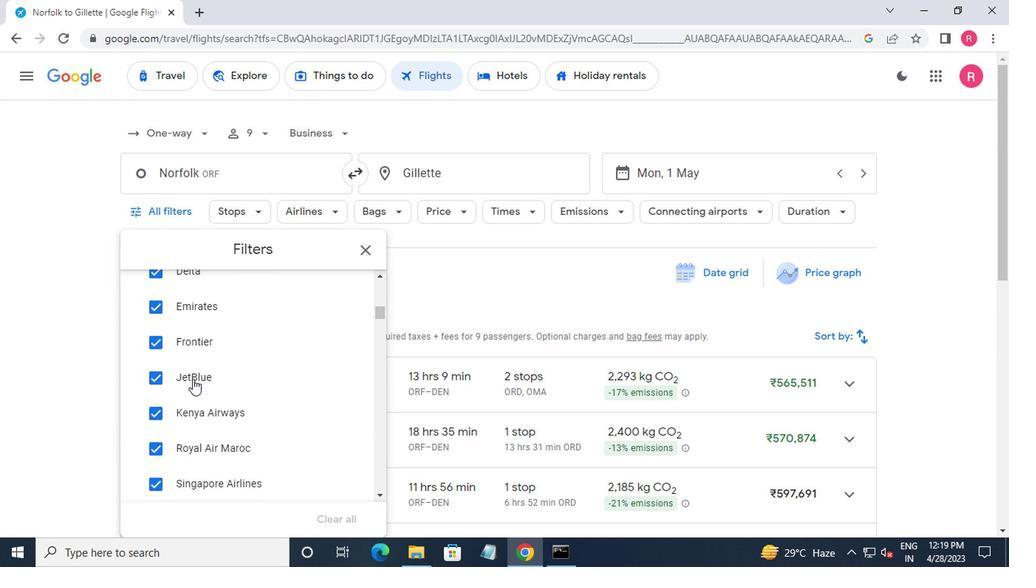 
Action: Mouse scrolled (191, 379) with delta (0, -1)
Screenshot: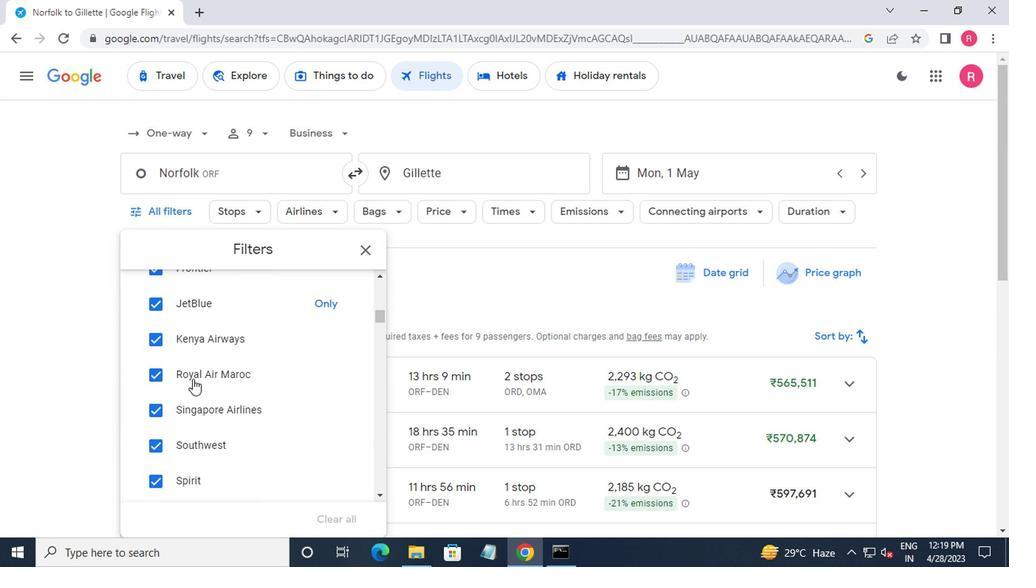 
Action: Mouse moved to (316, 413)
Screenshot: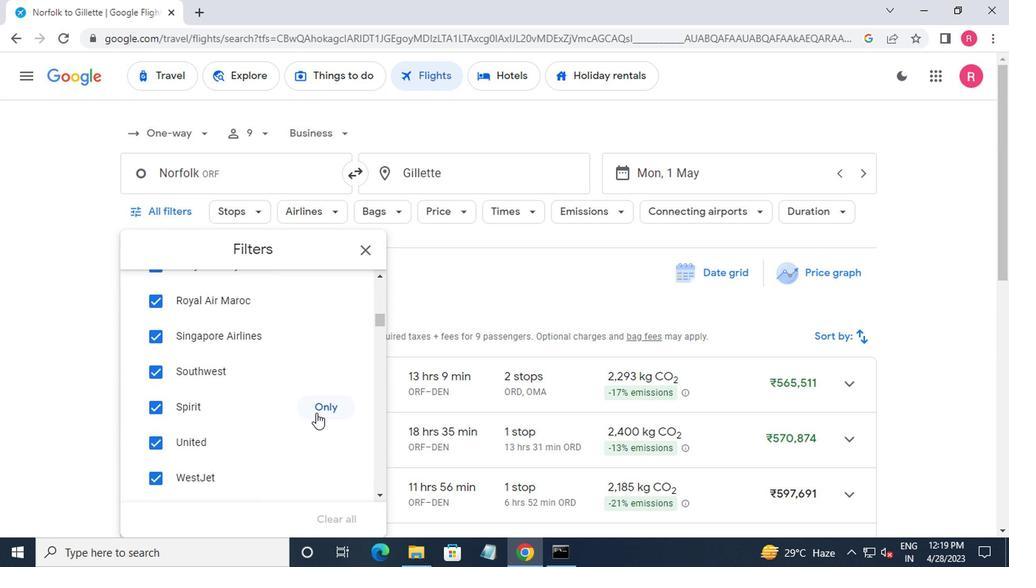 
Action: Mouse pressed left at (316, 413)
Screenshot: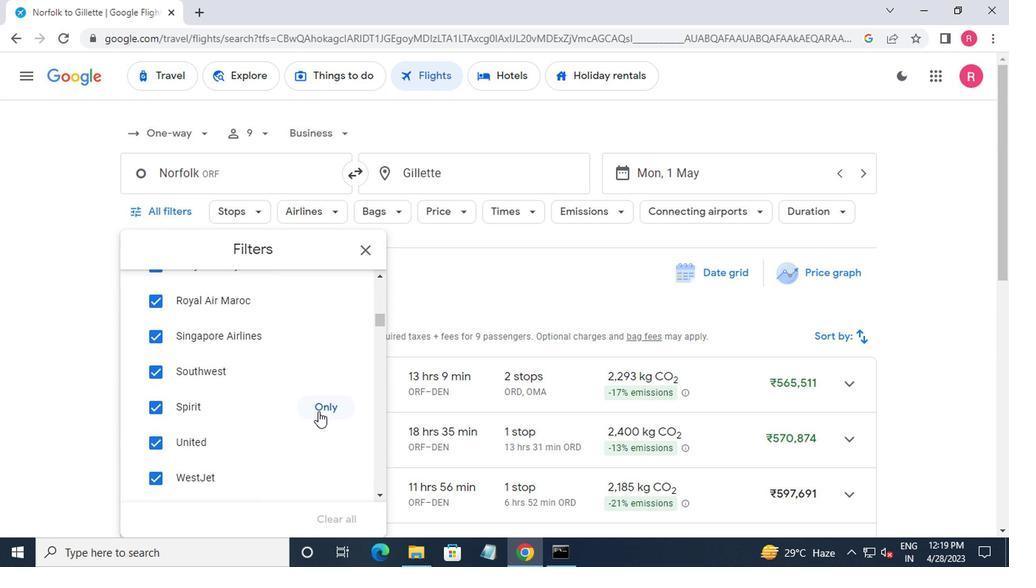 
Action: Mouse moved to (318, 413)
Screenshot: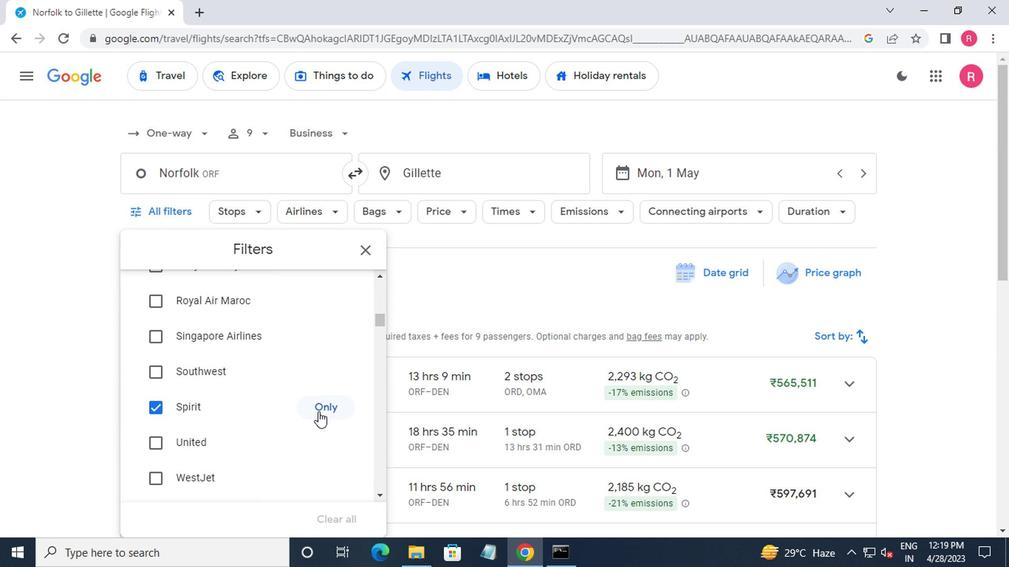 
Action: Mouse scrolled (318, 413) with delta (0, 0)
Screenshot: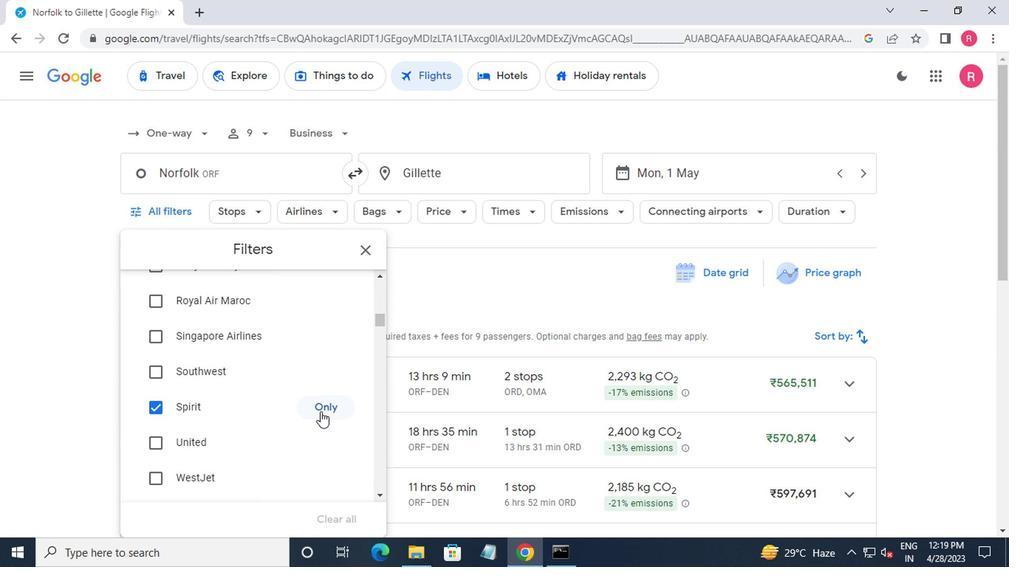 
Action: Mouse scrolled (318, 413) with delta (0, 0)
Screenshot: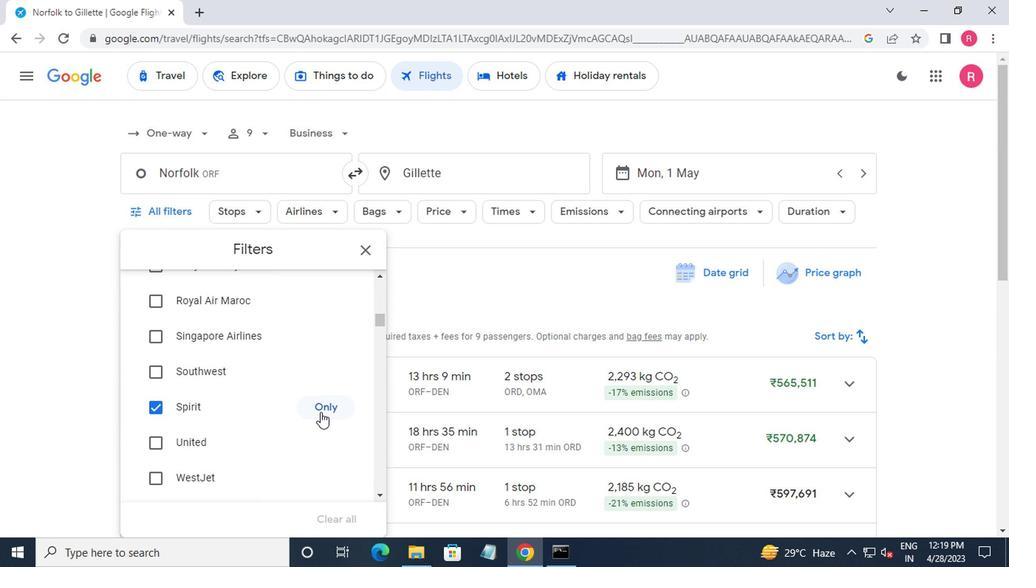 
Action: Mouse moved to (319, 415)
Screenshot: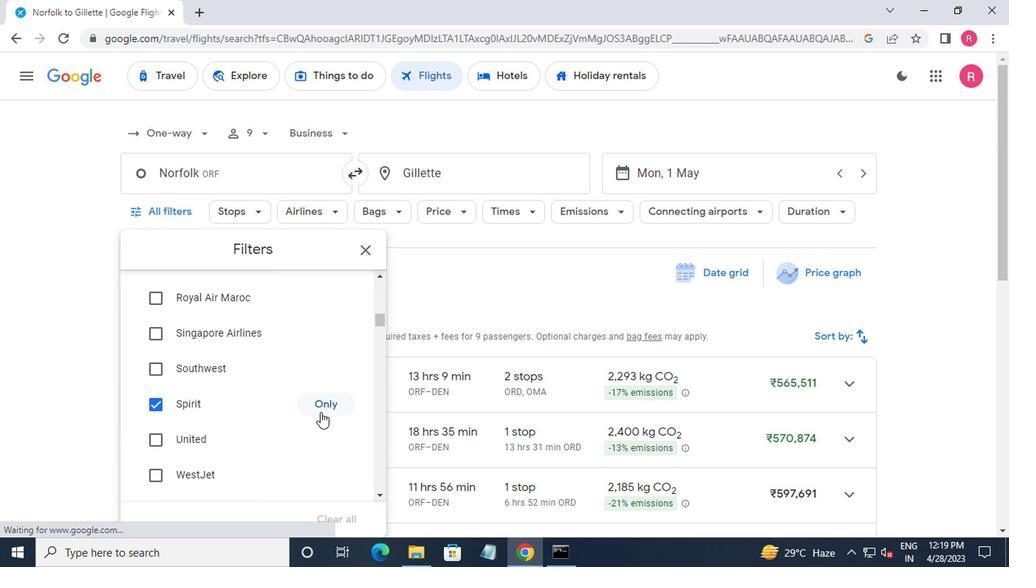 
Action: Mouse scrolled (319, 414) with delta (0, 0)
Screenshot: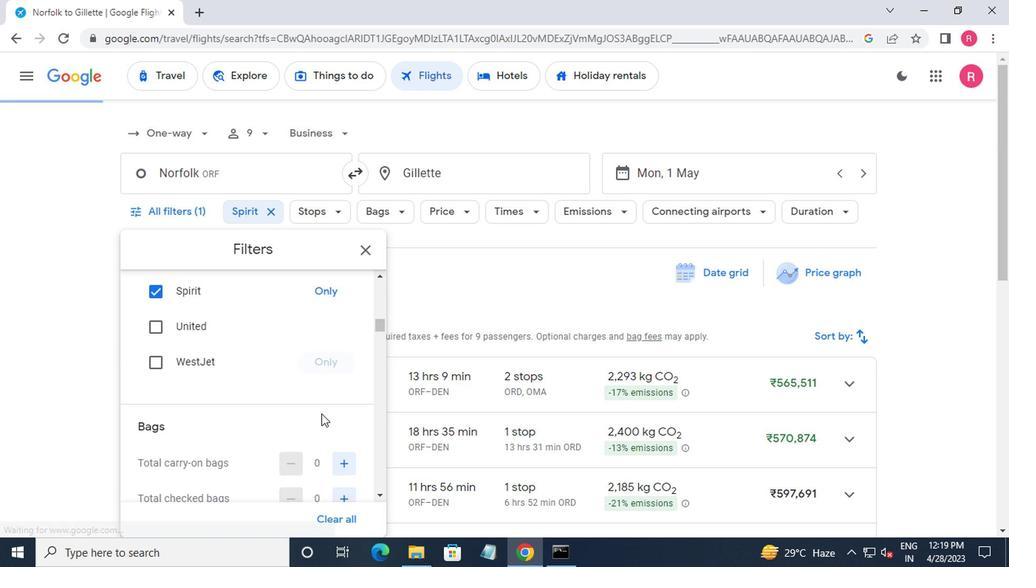 
Action: Mouse moved to (340, 363)
Screenshot: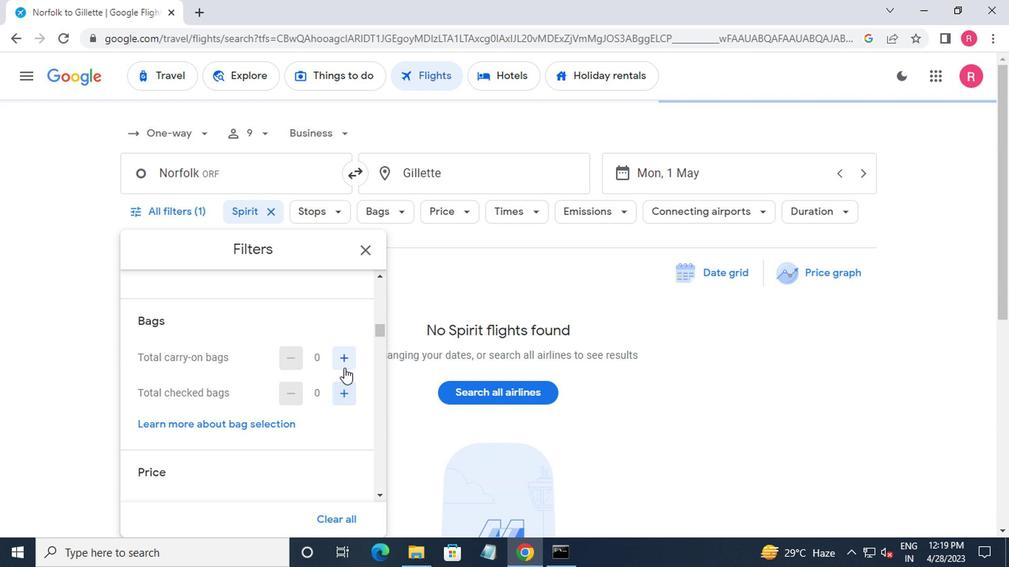 
Action: Mouse pressed left at (340, 363)
Screenshot: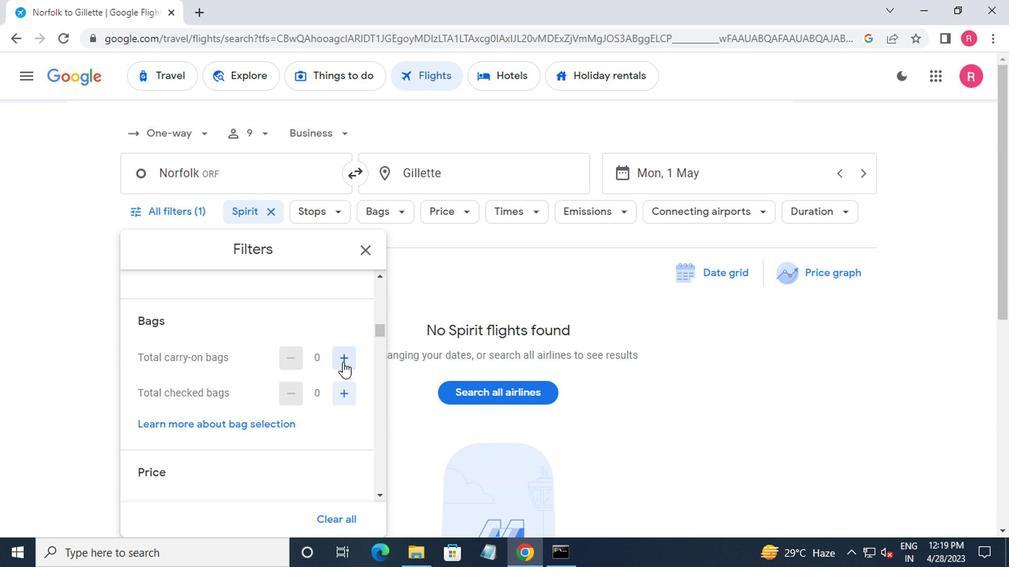
Action: Mouse scrolled (340, 362) with delta (0, 0)
Screenshot: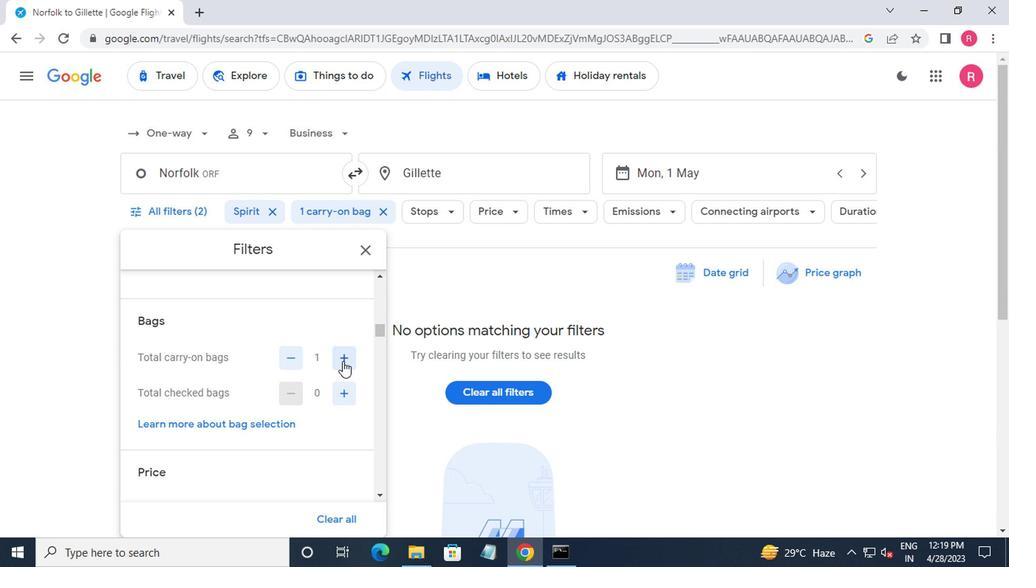 
Action: Mouse scrolled (340, 362) with delta (0, 0)
Screenshot: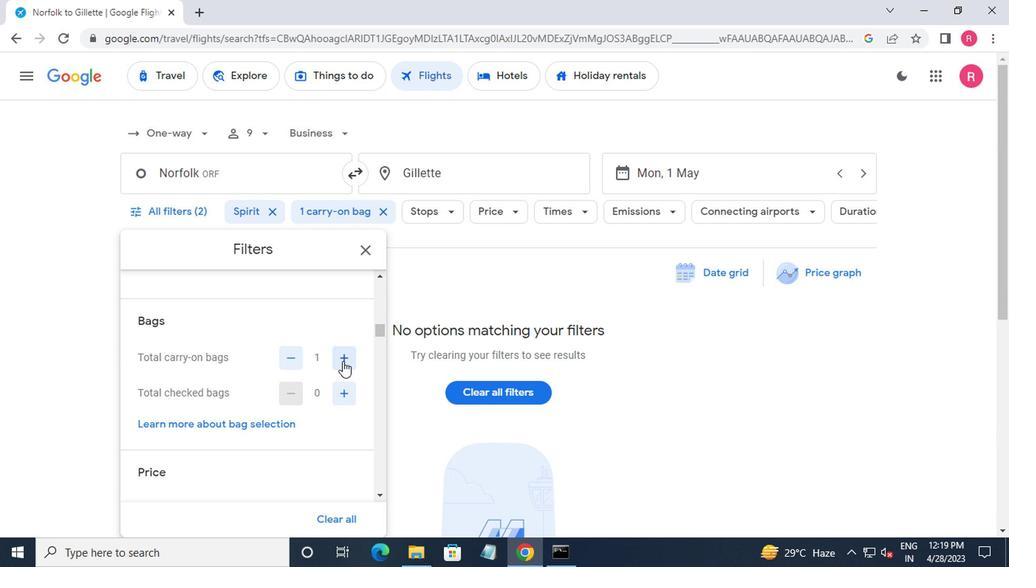 
Action: Mouse moved to (345, 389)
Screenshot: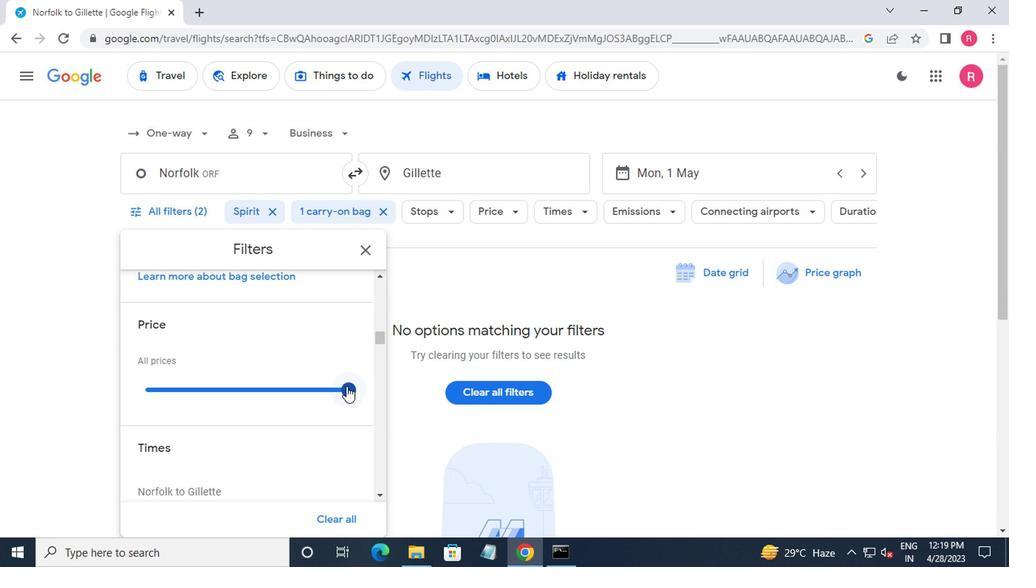 
Action: Mouse pressed left at (345, 389)
Screenshot: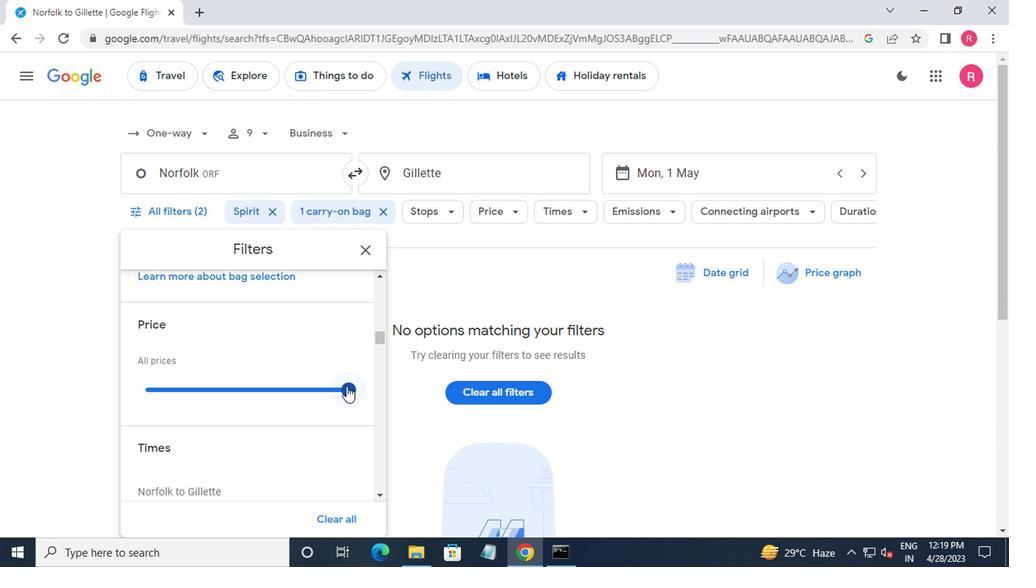 
Action: Mouse moved to (176, 433)
Screenshot: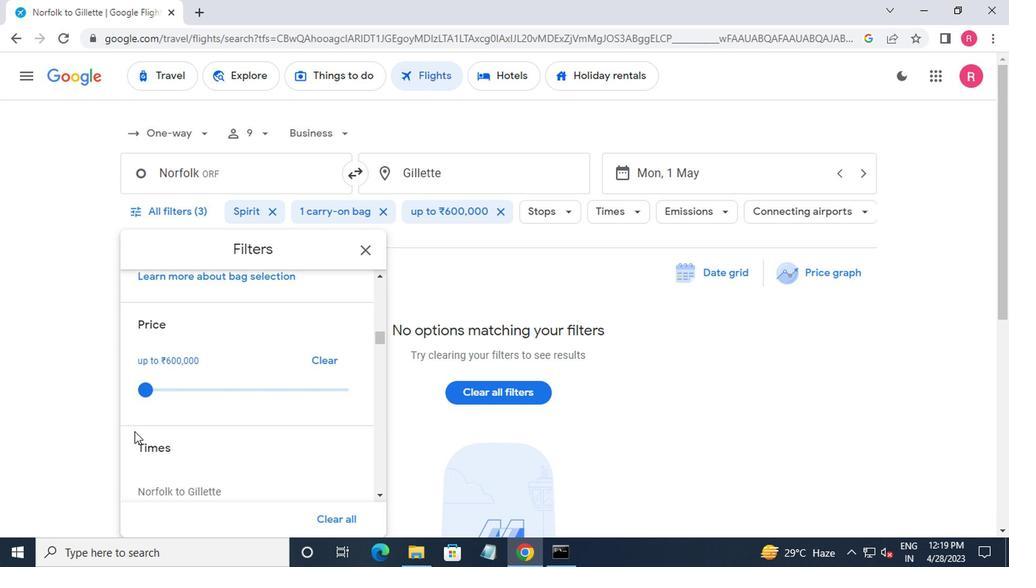 
Action: Mouse scrolled (176, 433) with delta (0, 0)
Screenshot: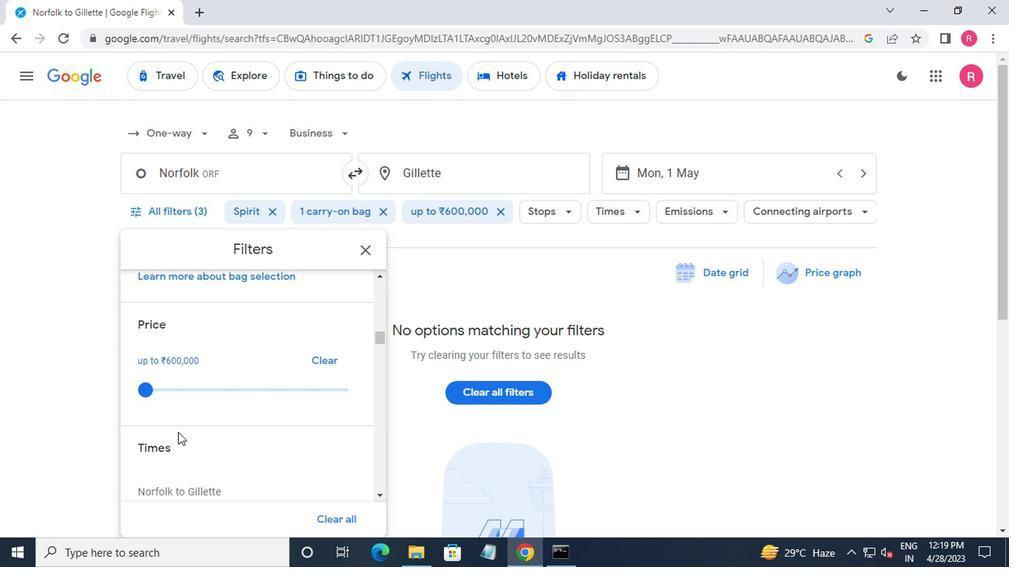 
Action: Mouse scrolled (176, 433) with delta (0, 0)
Screenshot: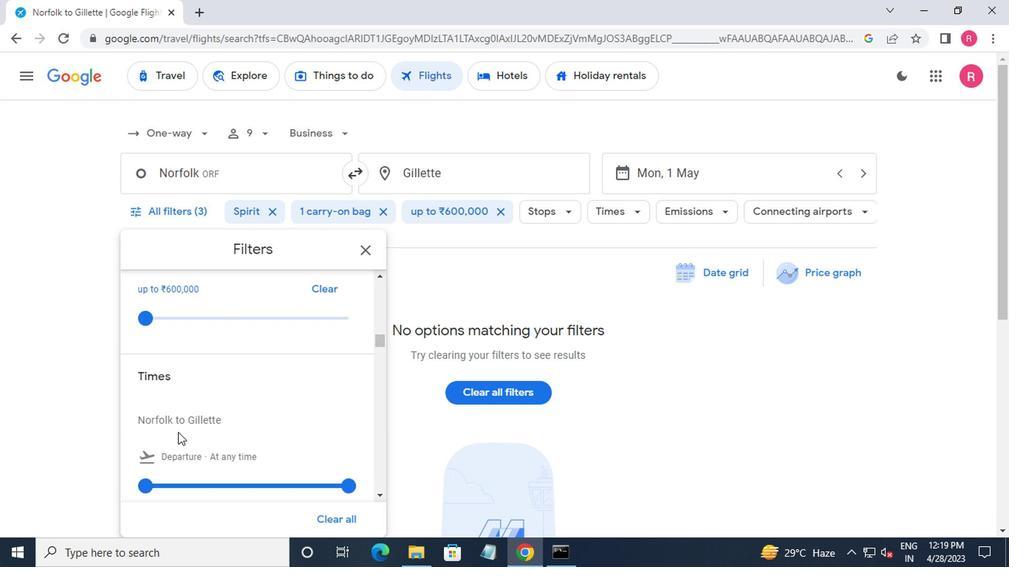 
Action: Mouse moved to (144, 420)
Screenshot: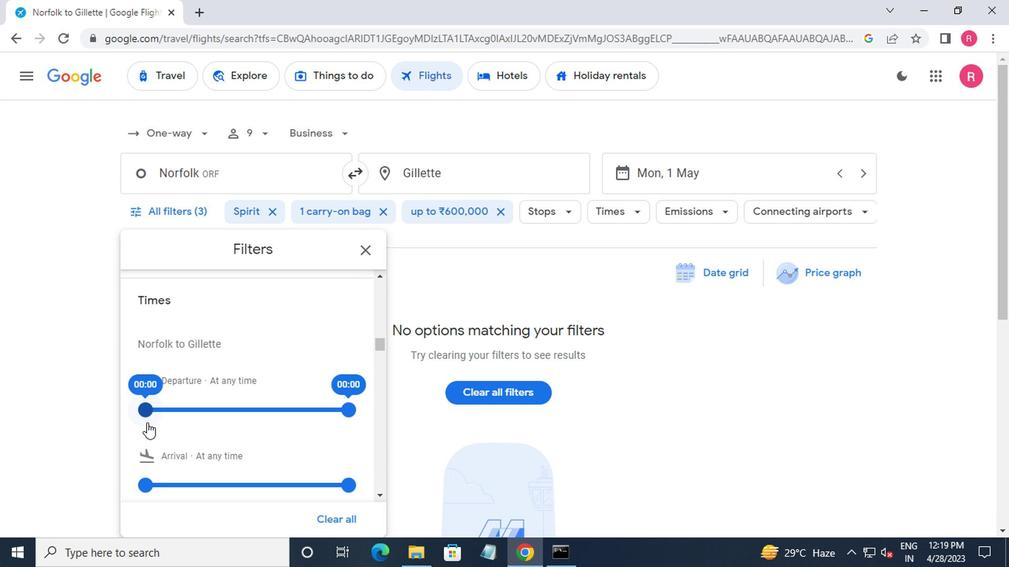 
Action: Mouse pressed left at (144, 420)
Screenshot: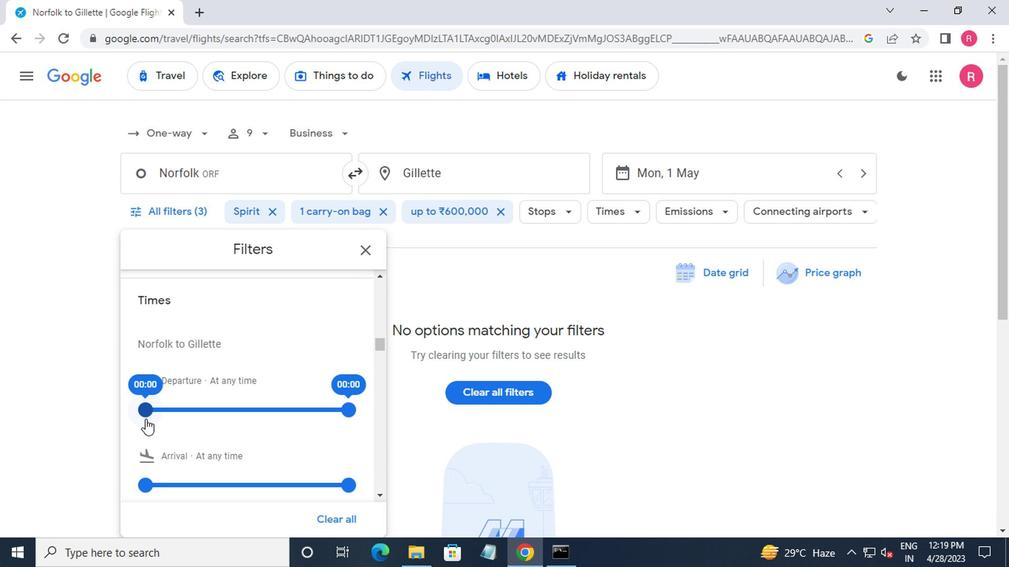 
Action: Mouse moved to (351, 418)
Screenshot: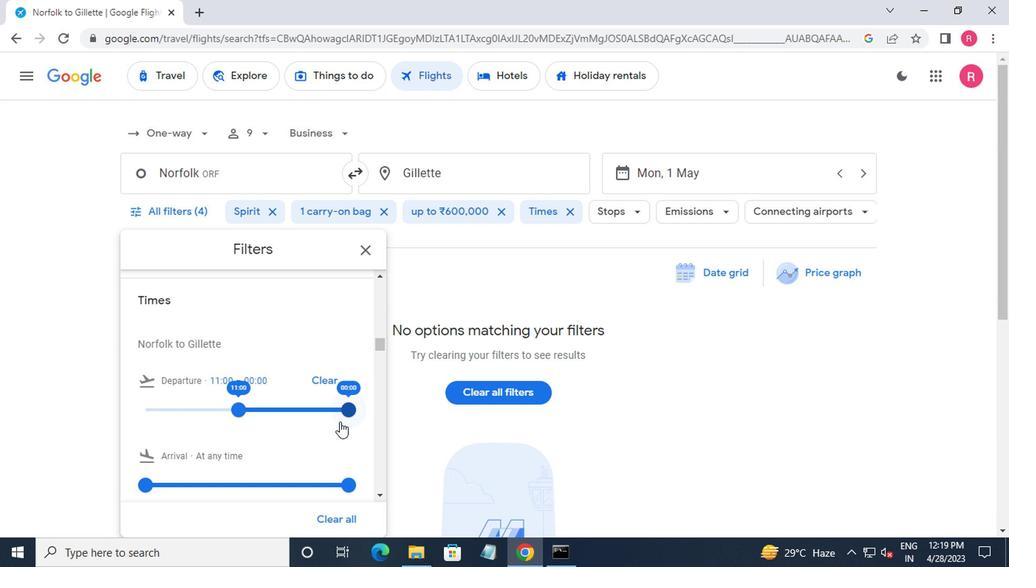 
Action: Mouse pressed left at (351, 418)
Screenshot: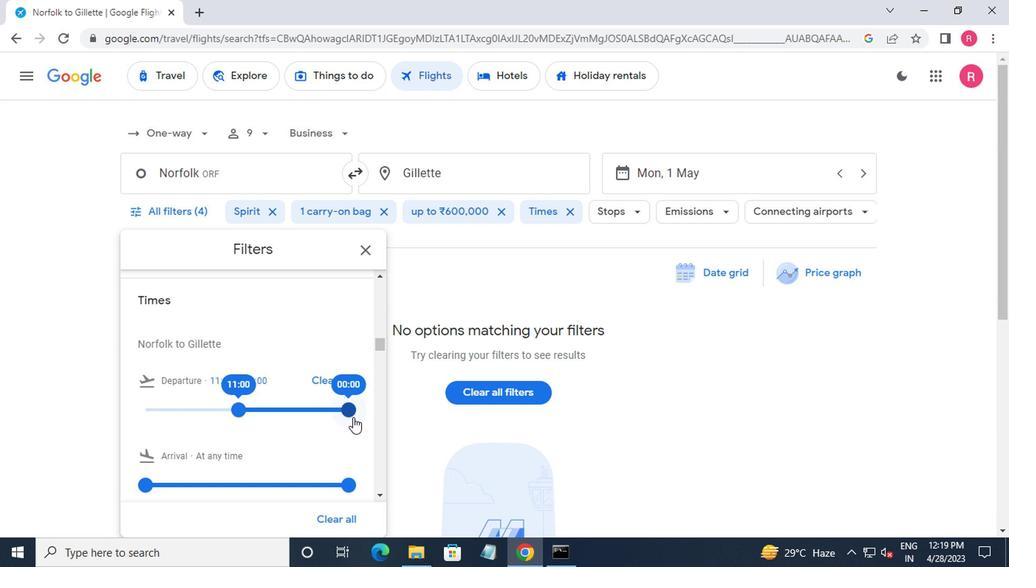 
Action: Mouse moved to (371, 252)
Screenshot: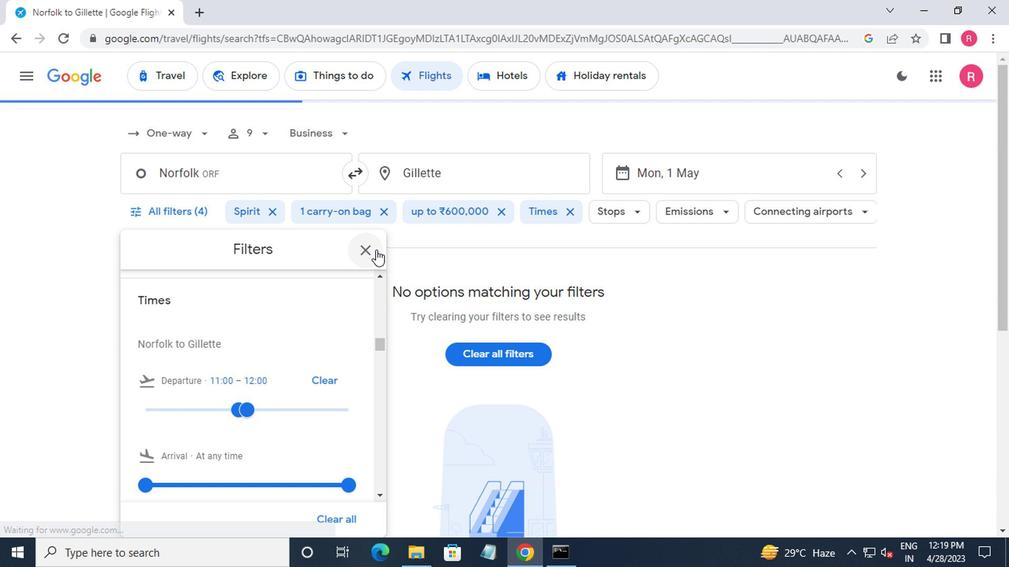 
Action: Mouse pressed left at (371, 252)
Screenshot: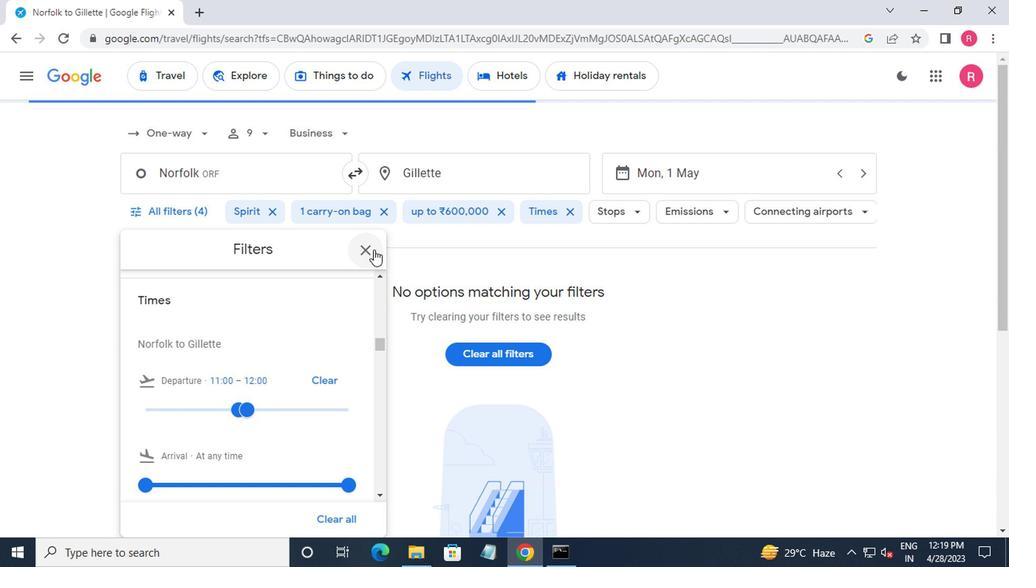 
Action: Mouse moved to (371, 255)
Screenshot: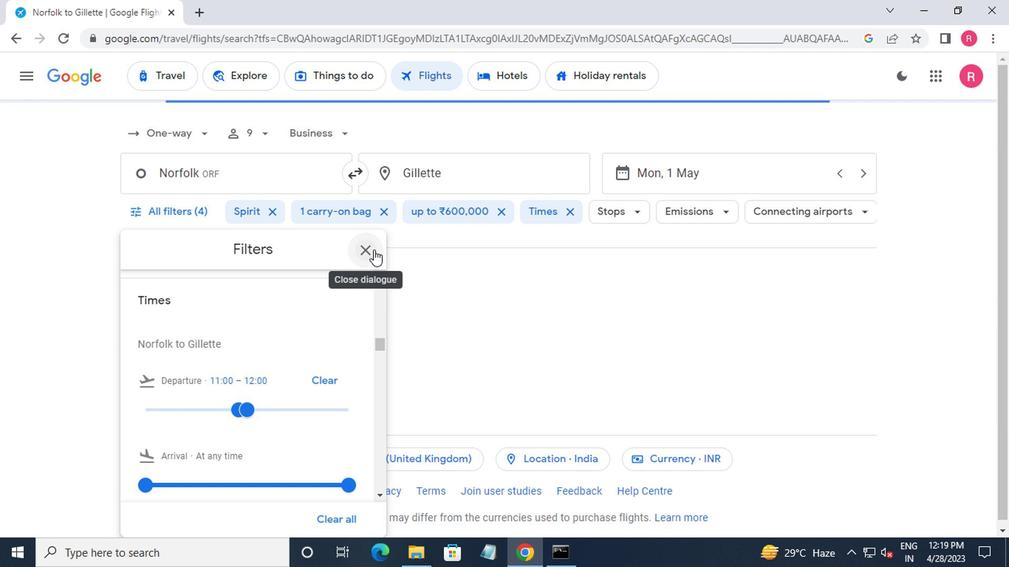 
